 Task:  Click on Golf Select Pick Sheet First name David Last name Rodriguez and  Email softage.9@softage.net Group 1 Xander Schauffele Group 2 Cameron Young Bonus Golfer Xander Schauffele Group 3 Tom Kim Group 4 Sahith Theegala #1 Golfer For The Week Hideki Matsuyama Tie-Breaker Score 0 Submit pick sheet
Action: Mouse moved to (399, 192)
Screenshot: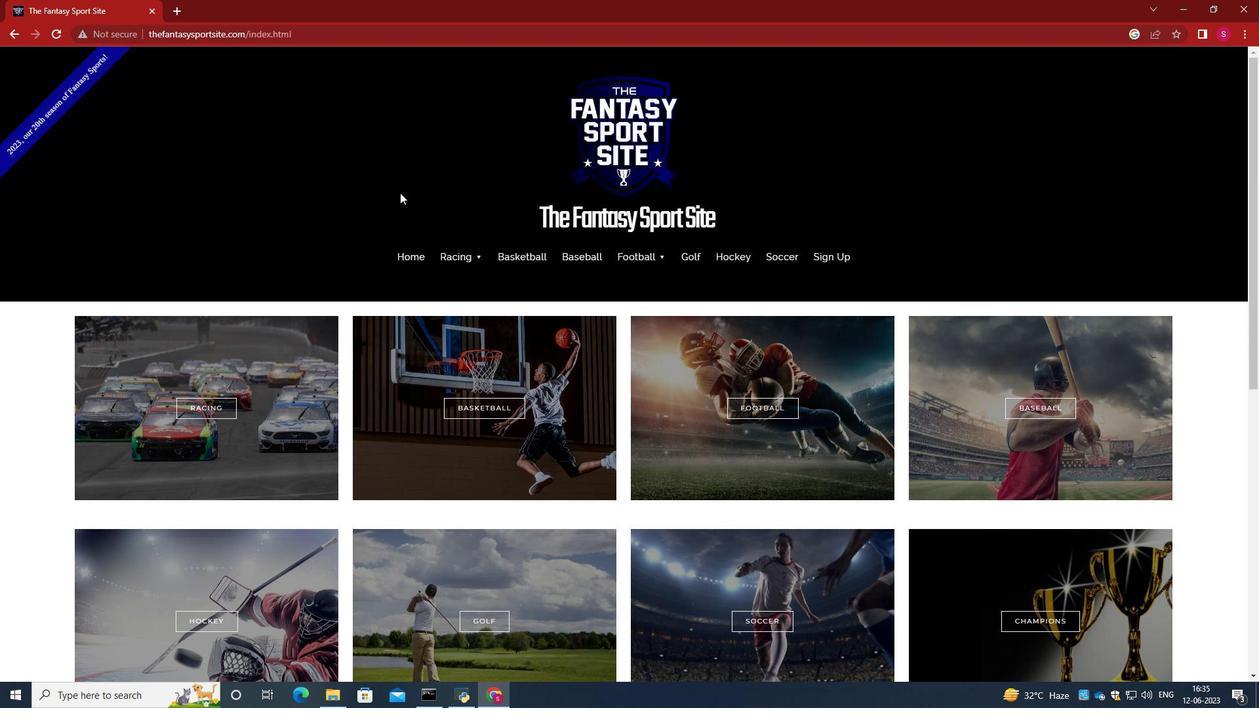 
Action: Mouse scrolled (399, 192) with delta (0, 0)
Screenshot: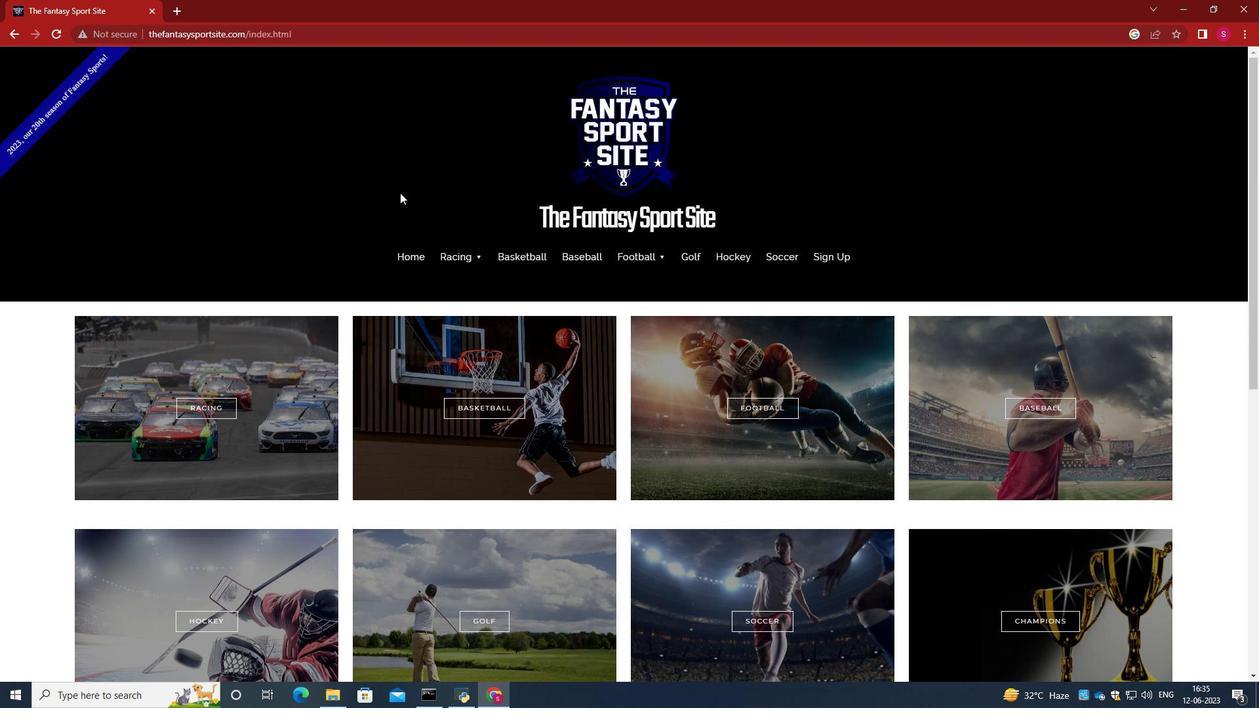 
Action: Mouse scrolled (399, 192) with delta (0, 0)
Screenshot: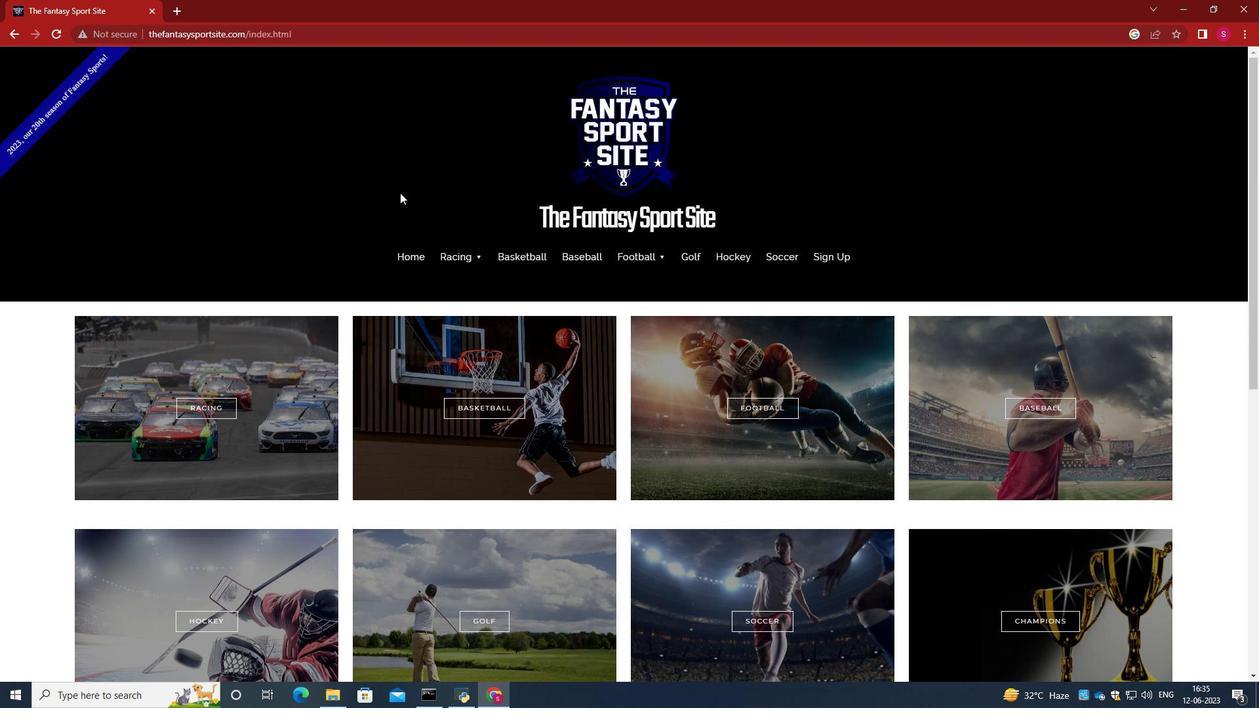 
Action: Mouse scrolled (399, 192) with delta (0, 0)
Screenshot: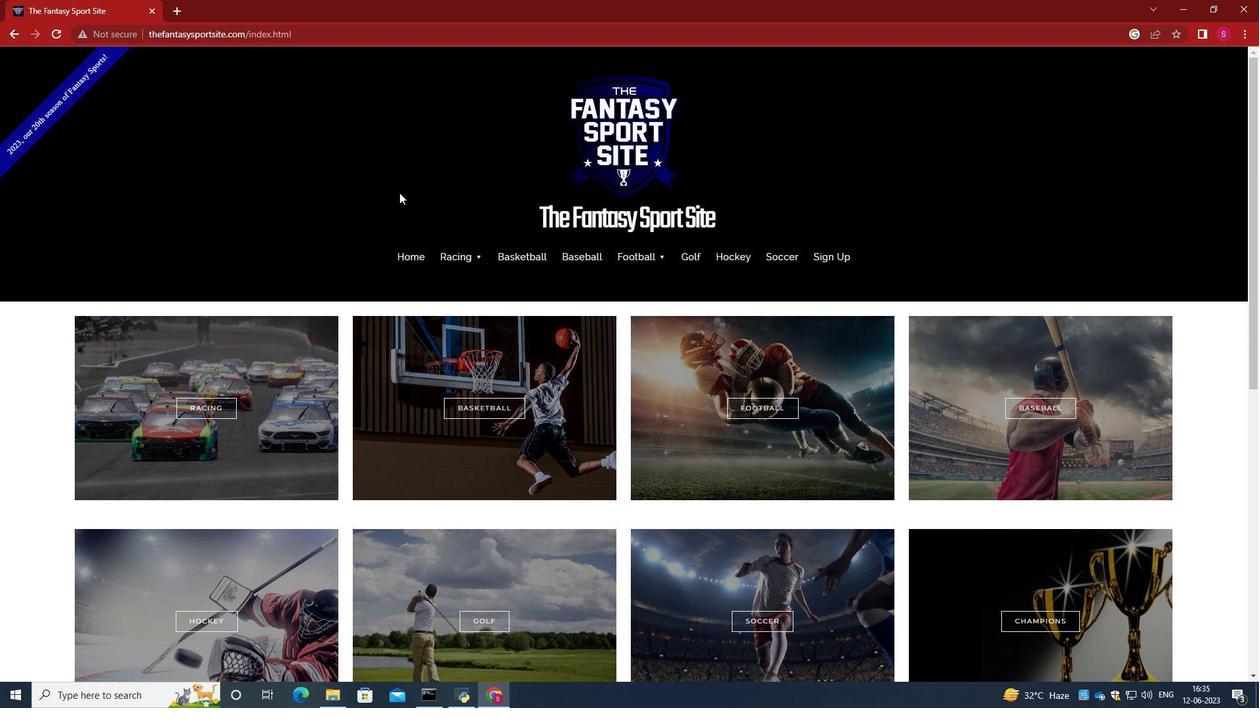 
Action: Mouse scrolled (399, 192) with delta (0, 0)
Screenshot: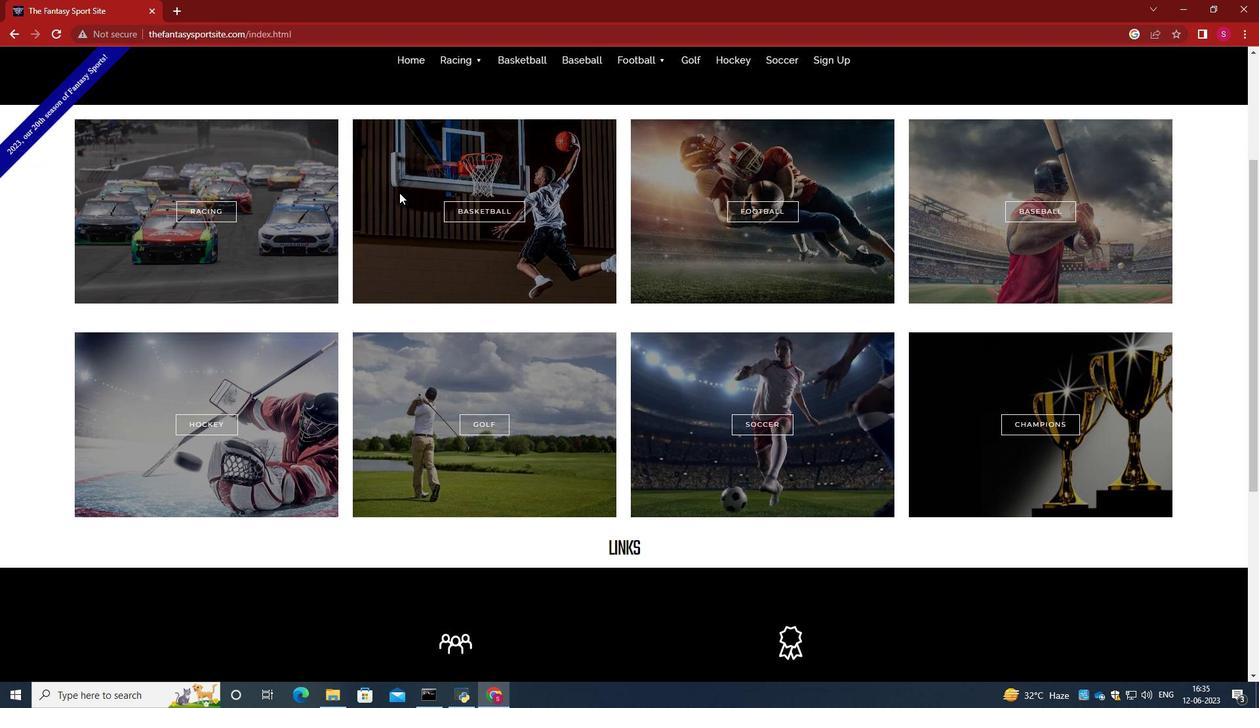
Action: Mouse scrolled (399, 192) with delta (0, 0)
Screenshot: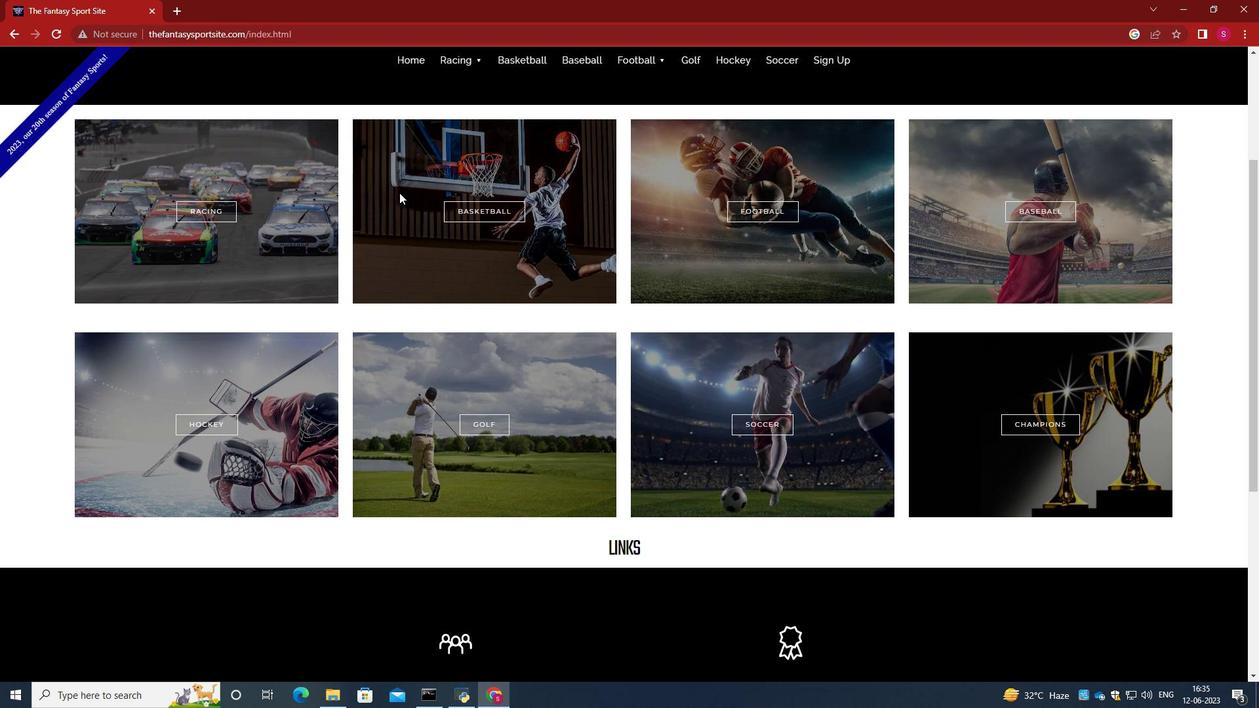 
Action: Mouse scrolled (399, 192) with delta (0, 0)
Screenshot: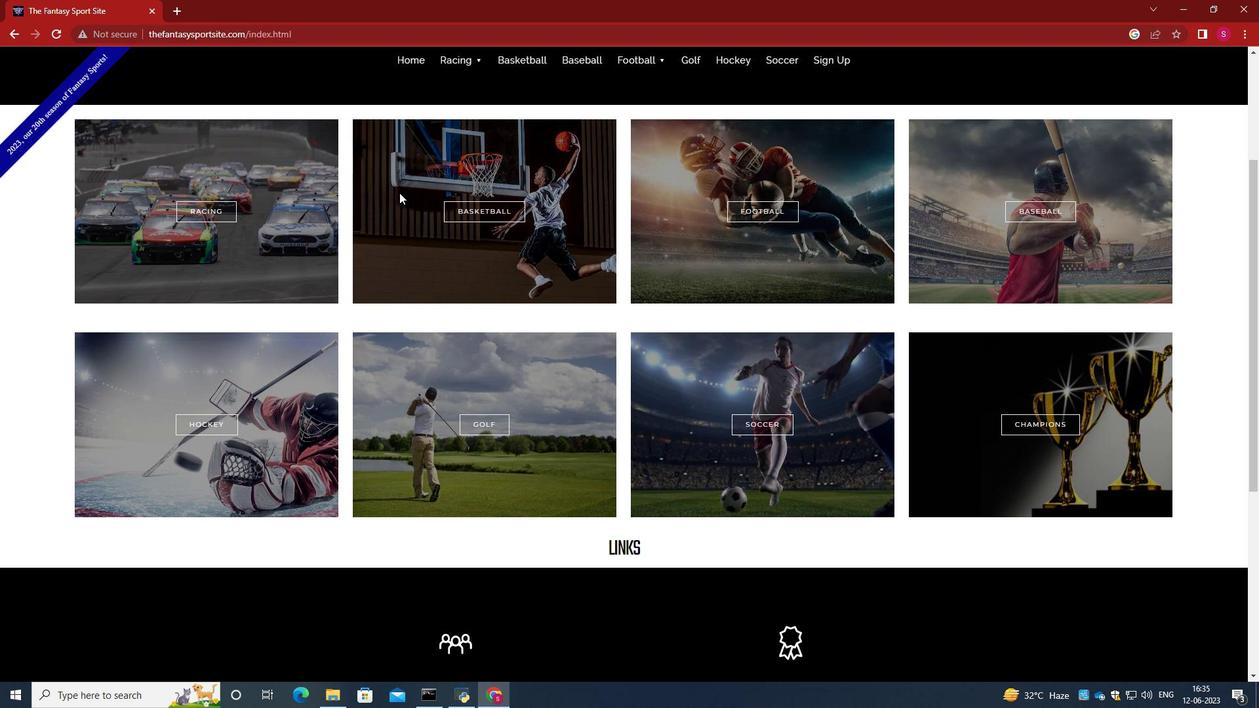 
Action: Mouse moved to (470, 211)
Screenshot: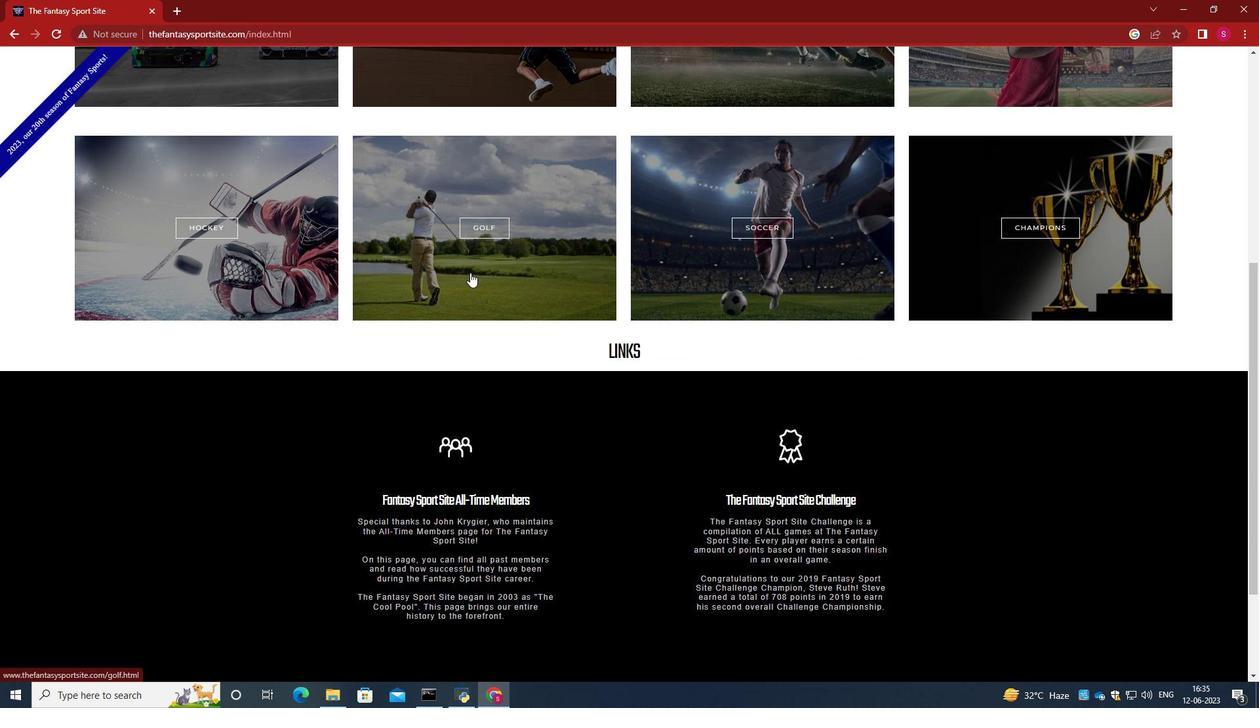 
Action: Mouse pressed left at (470, 211)
Screenshot: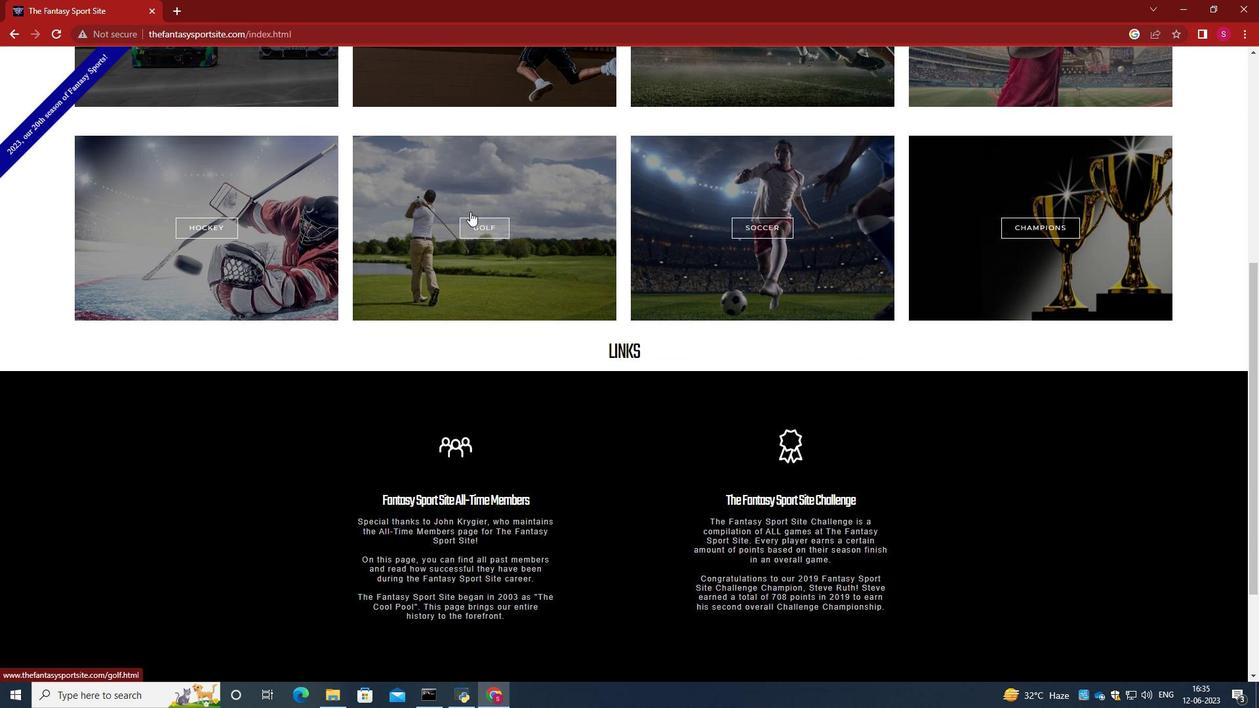 
Action: Mouse moved to (475, 225)
Screenshot: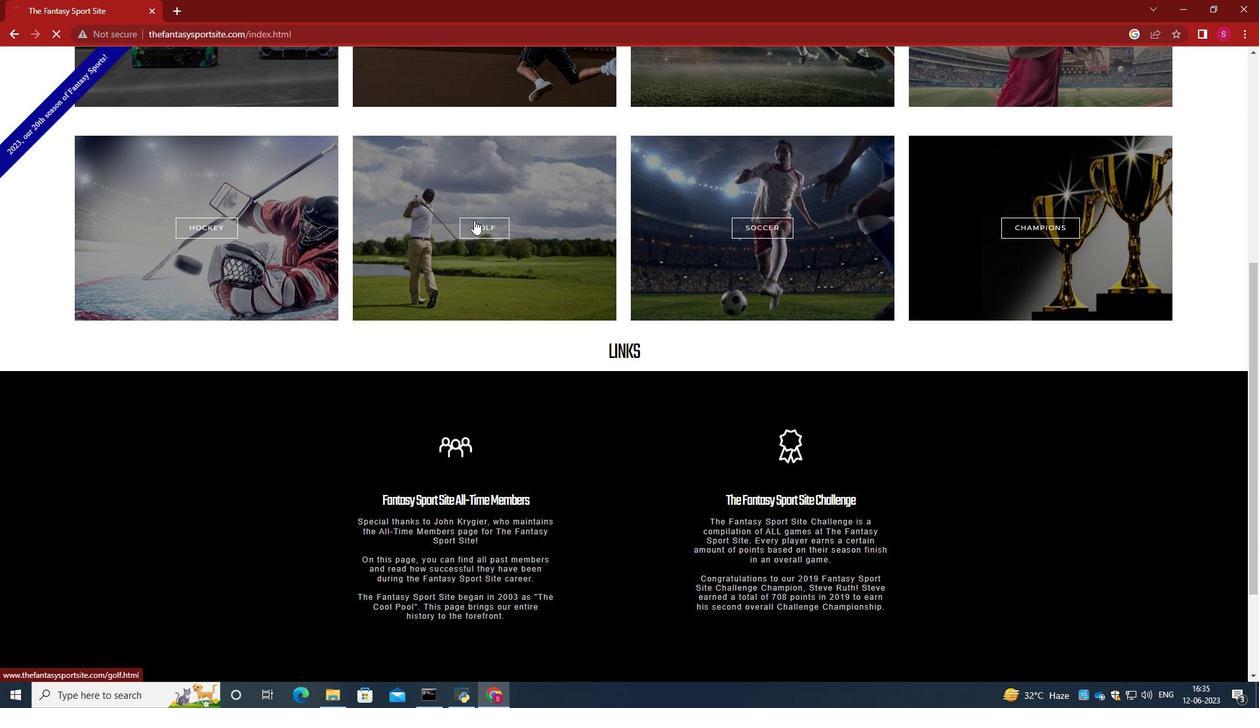 
Action: Mouse pressed left at (475, 225)
Screenshot: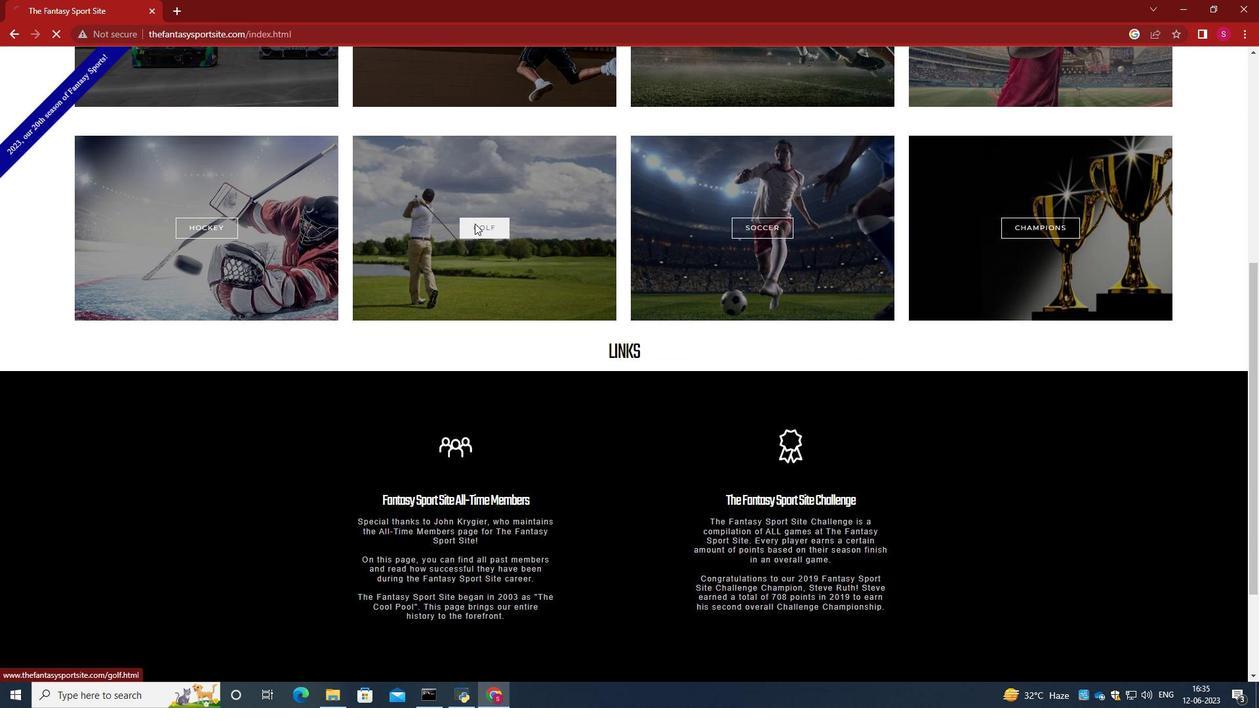 
Action: Mouse moved to (539, 215)
Screenshot: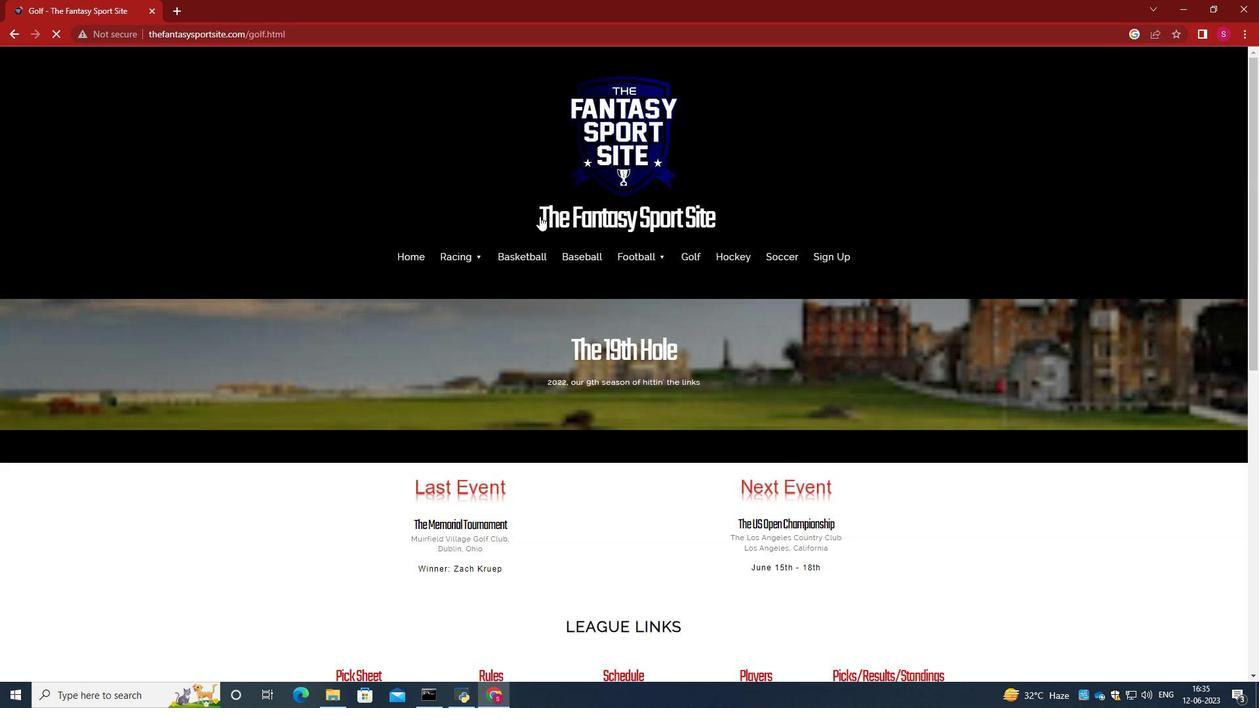 
Action: Mouse scrolled (539, 215) with delta (0, 0)
Screenshot: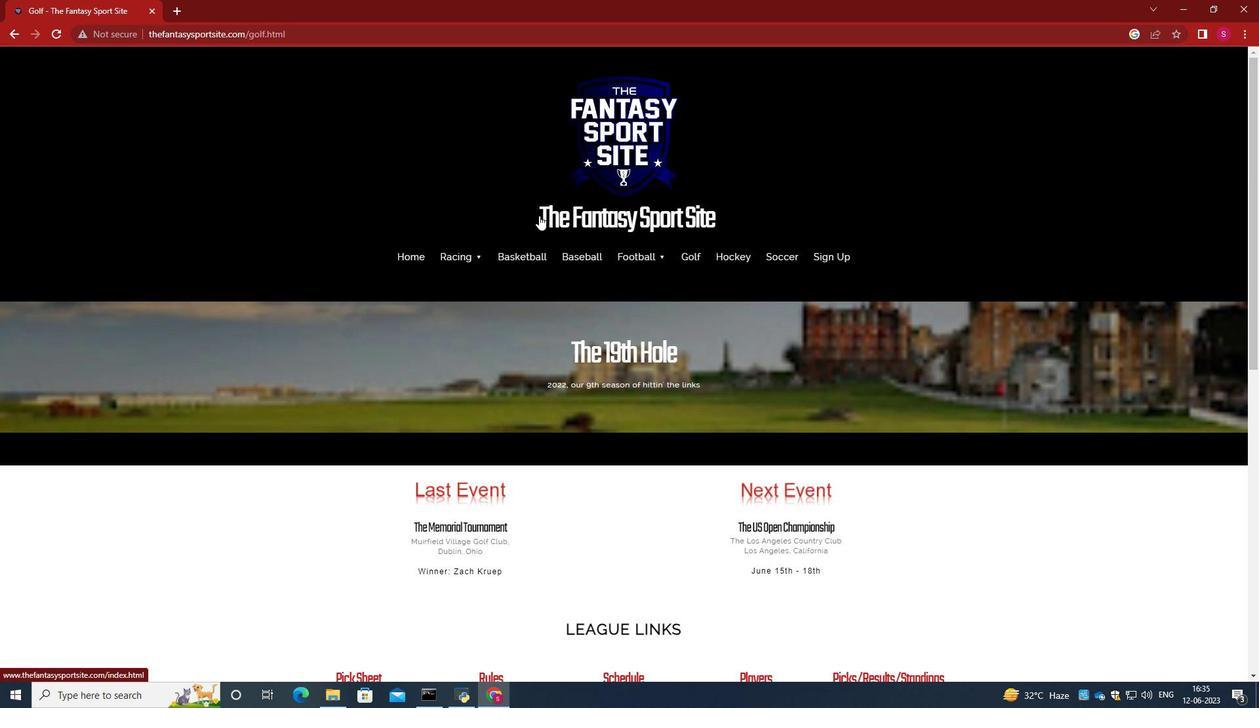 
Action: Mouse scrolled (539, 215) with delta (0, 0)
Screenshot: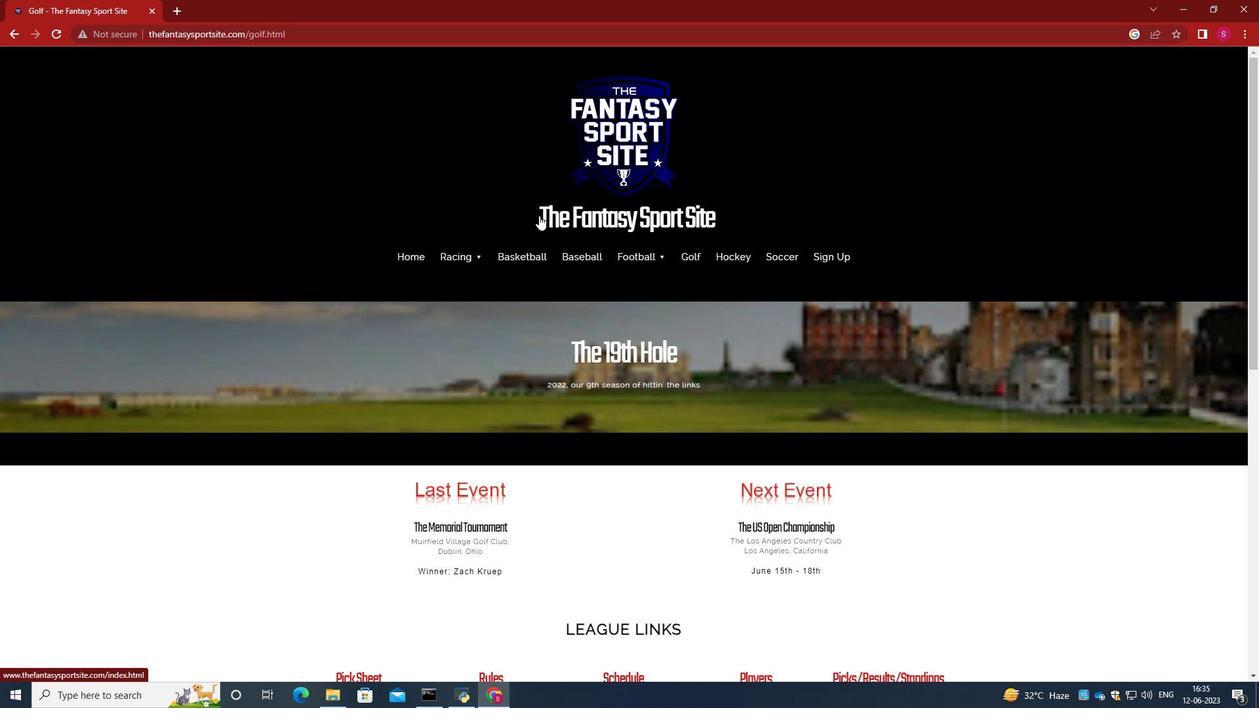 
Action: Mouse scrolled (539, 215) with delta (0, 0)
Screenshot: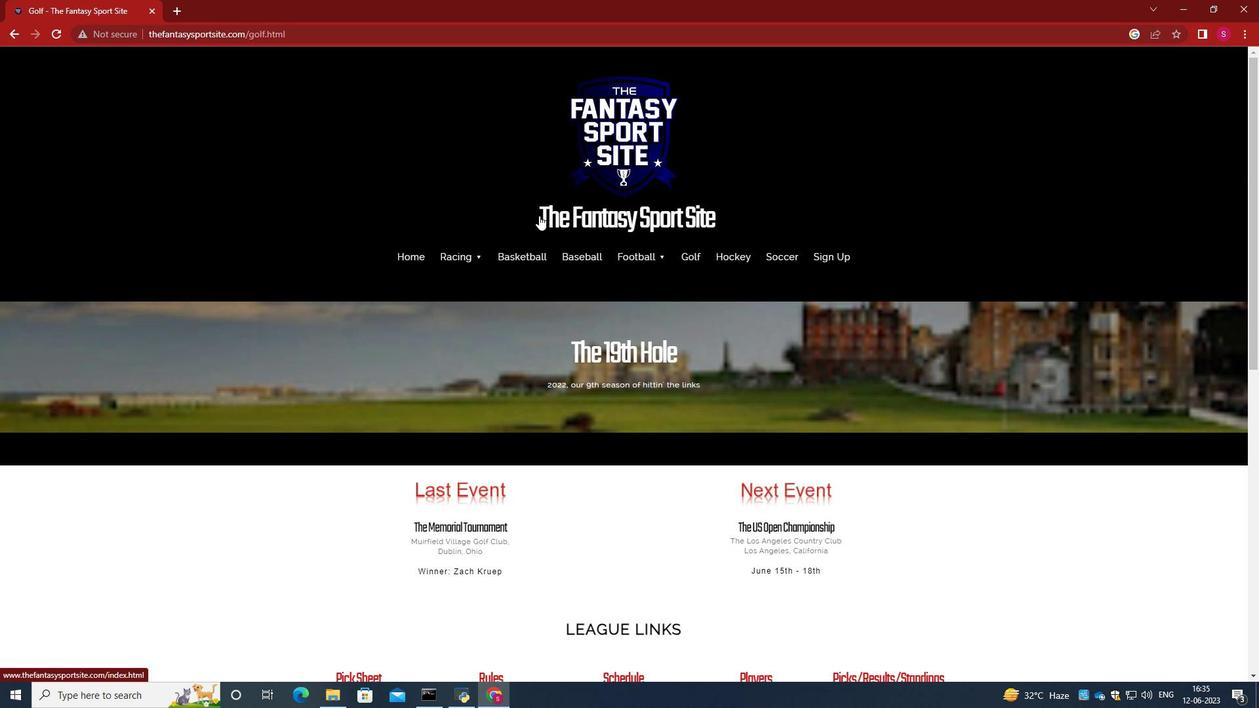 
Action: Mouse scrolled (539, 215) with delta (0, 0)
Screenshot: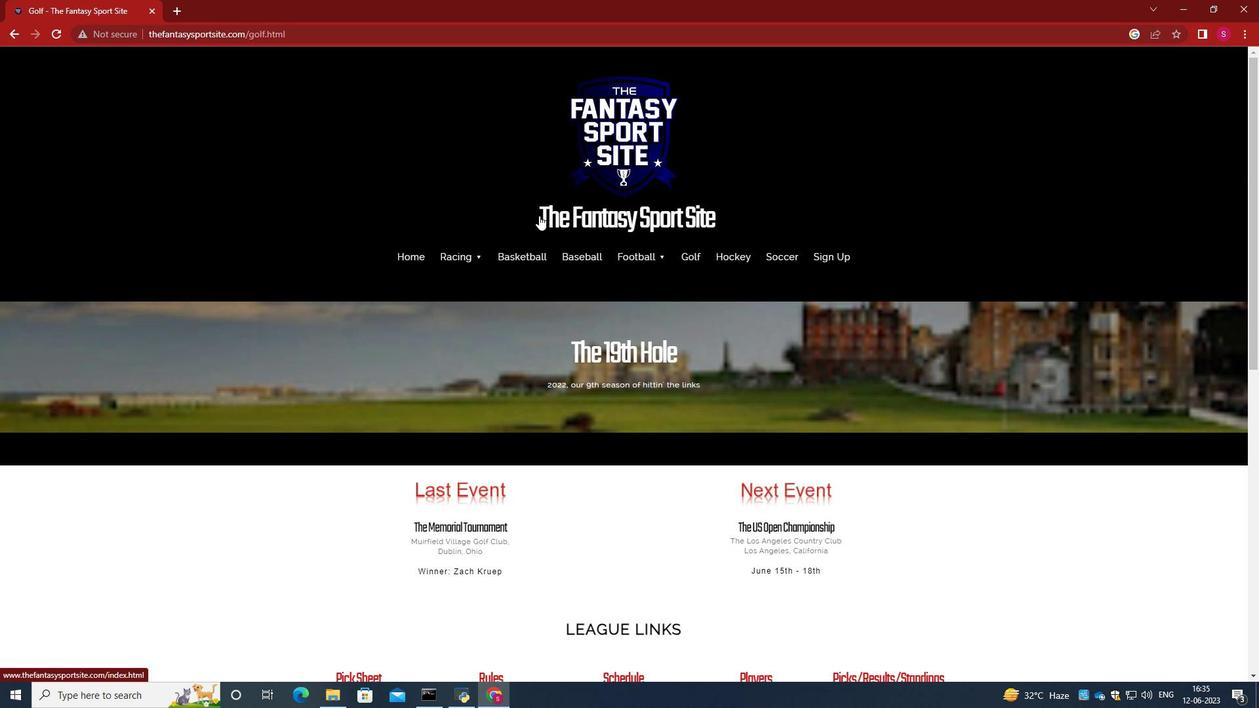 
Action: Mouse scrolled (539, 215) with delta (0, 0)
Screenshot: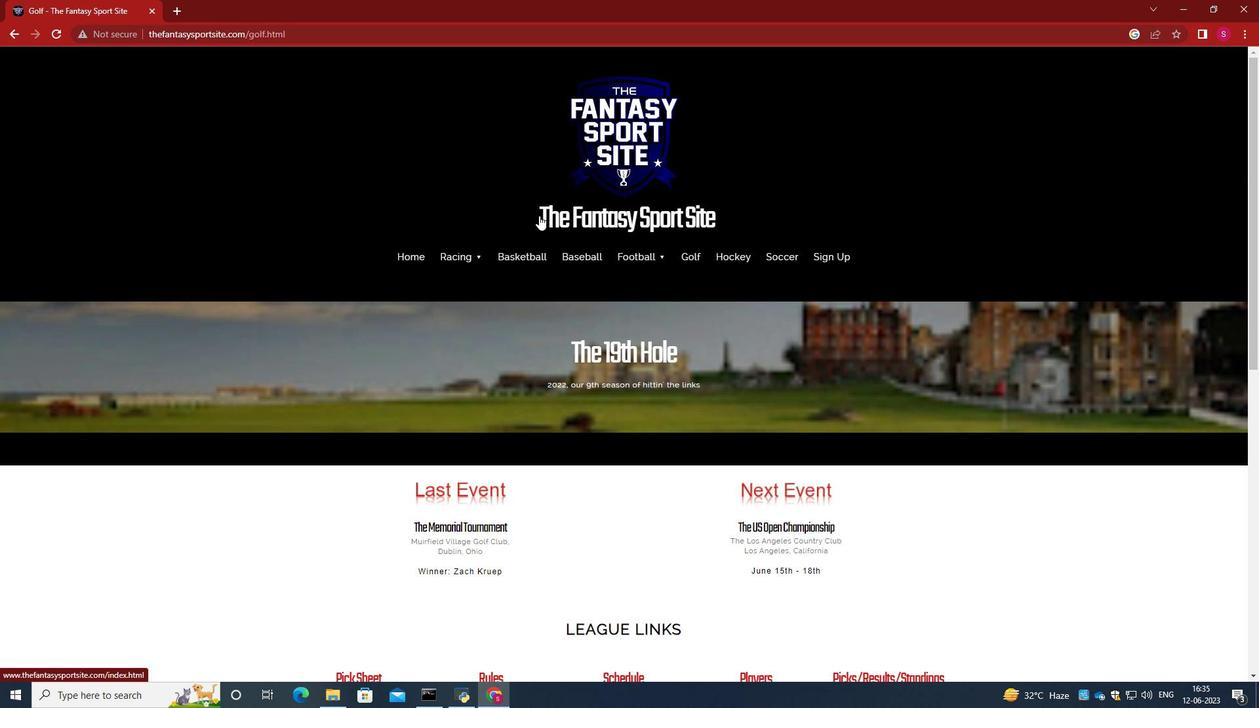 
Action: Mouse moved to (538, 215)
Screenshot: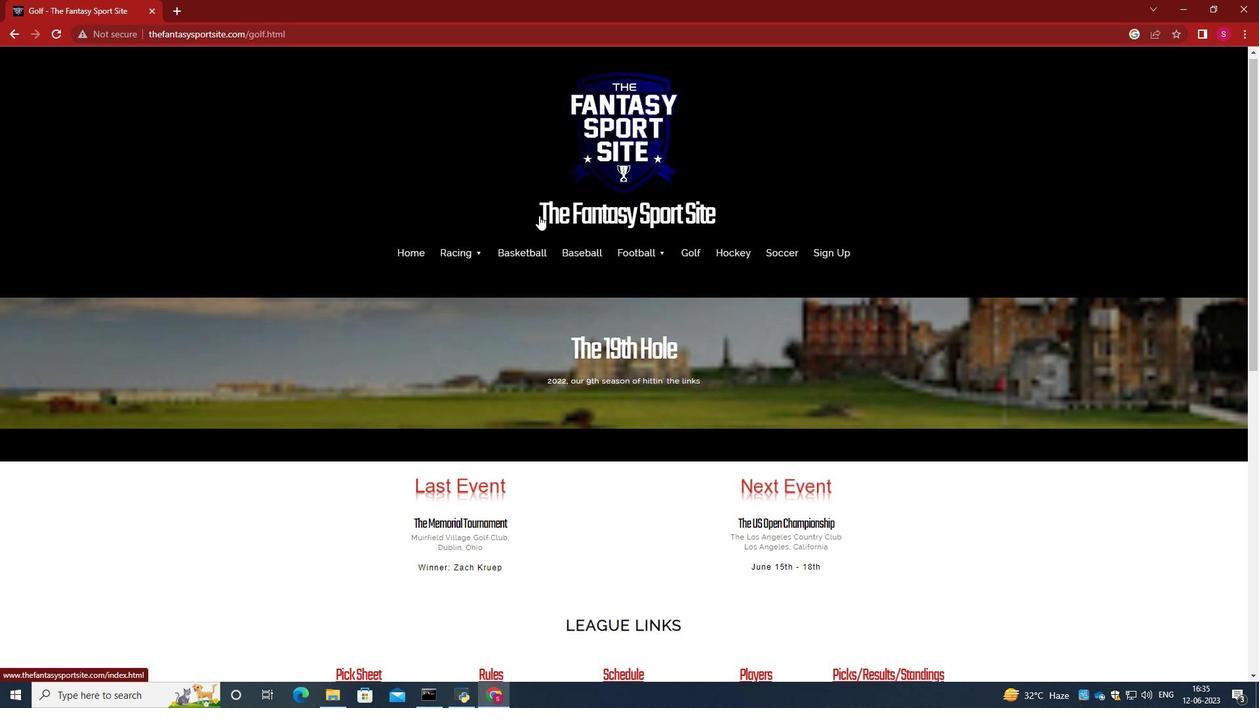 
Action: Mouse scrolled (538, 215) with delta (0, 0)
Screenshot: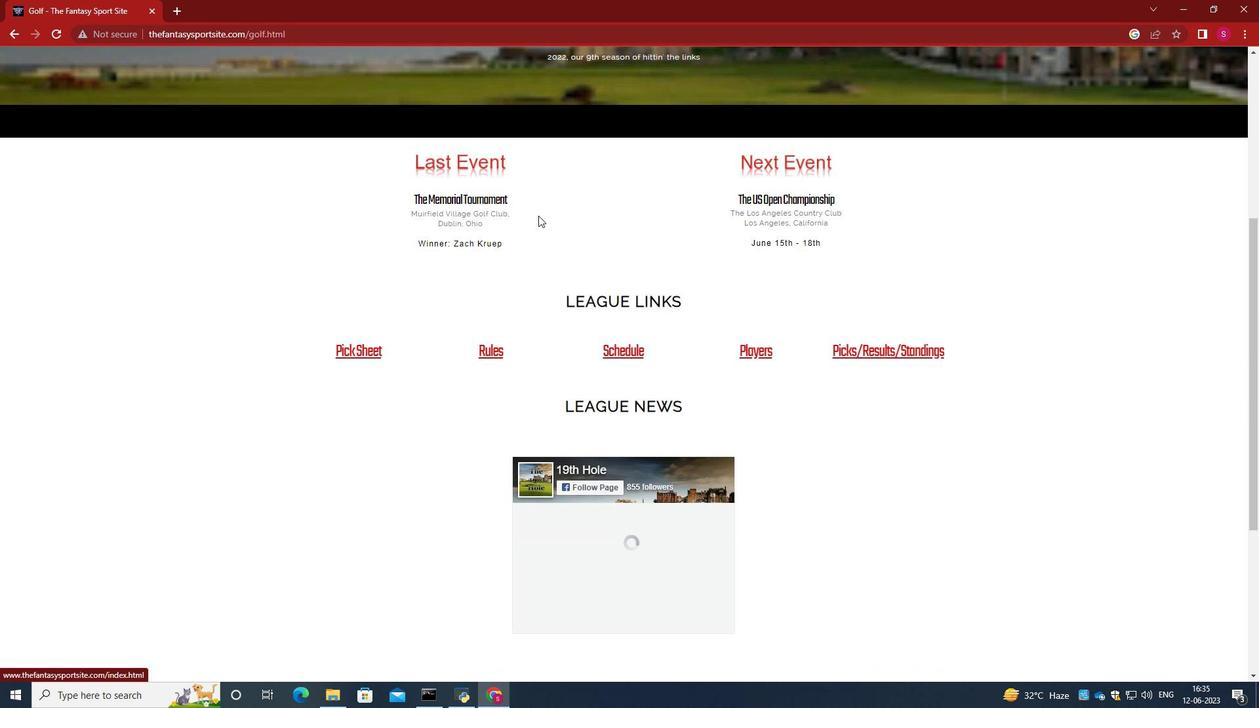 
Action: Mouse scrolled (538, 215) with delta (0, 0)
Screenshot: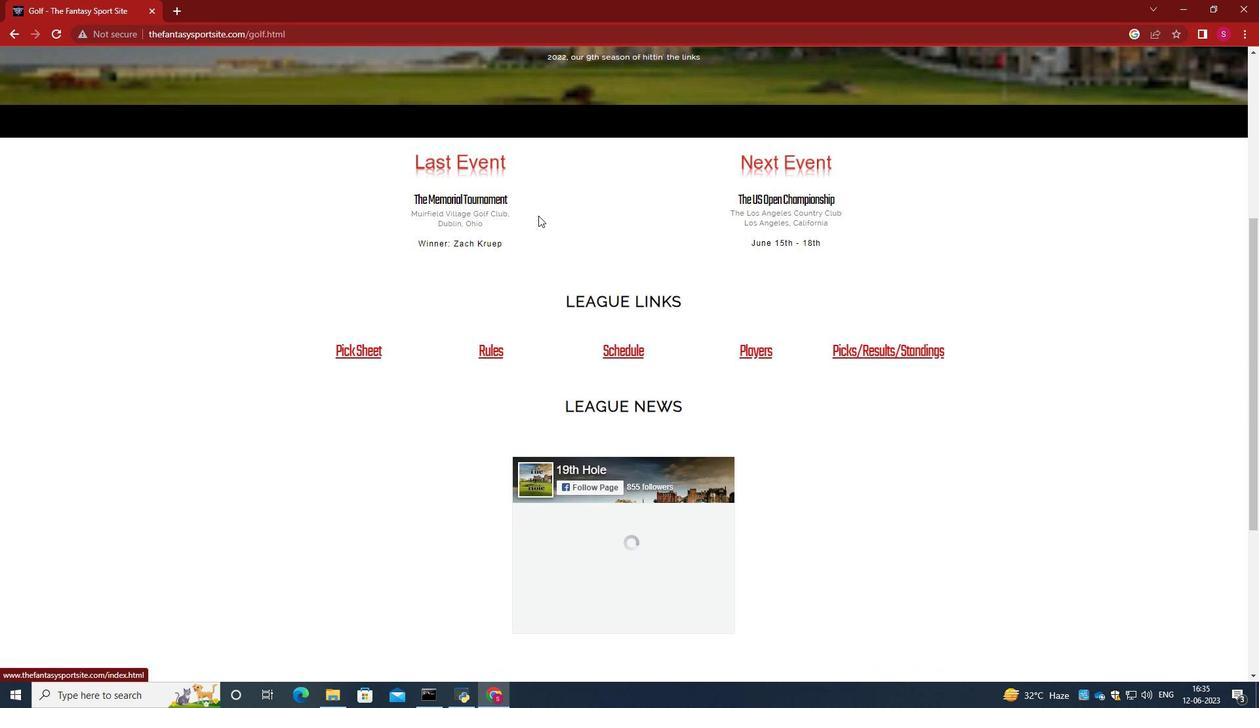 
Action: Mouse moved to (379, 221)
Screenshot: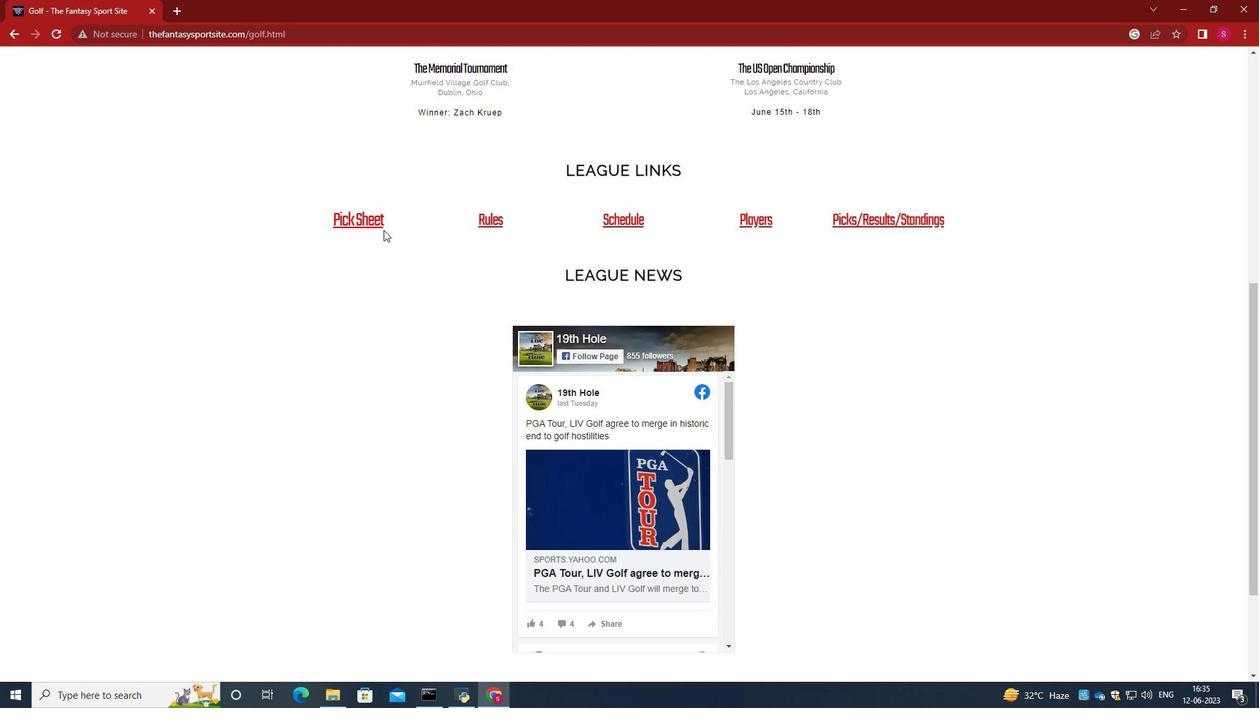 
Action: Mouse pressed left at (379, 221)
Screenshot: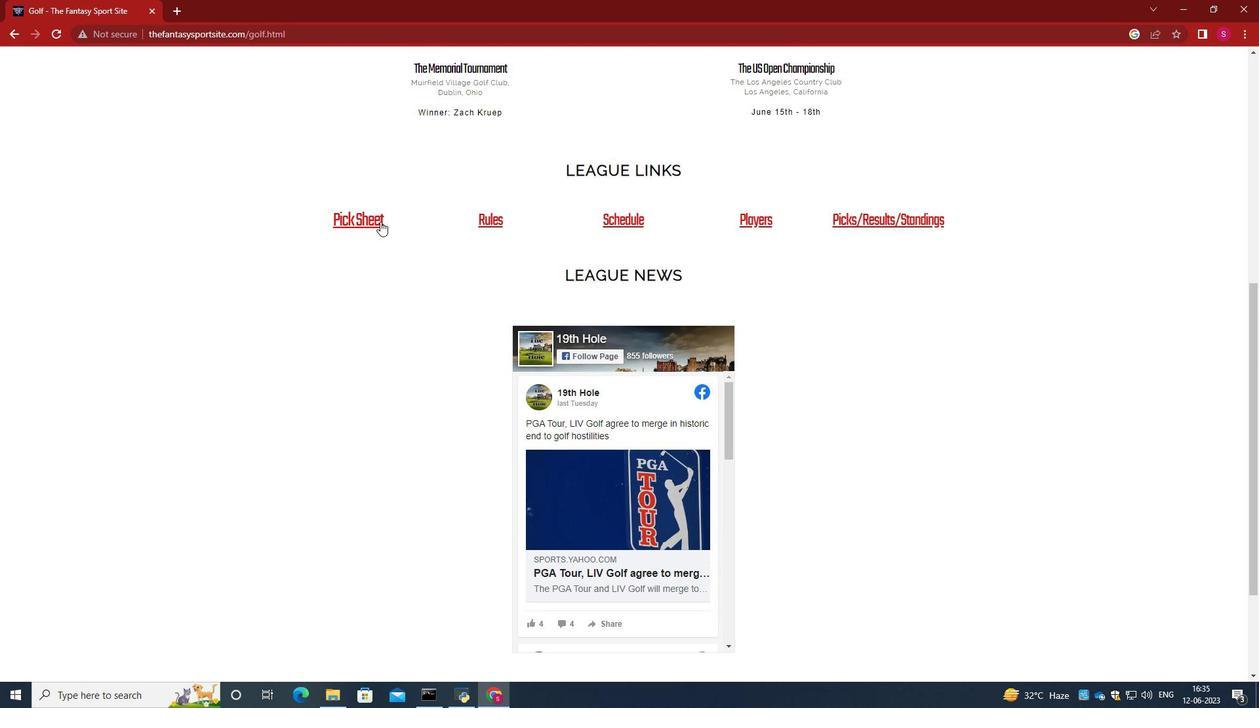
Action: Mouse moved to (615, 177)
Screenshot: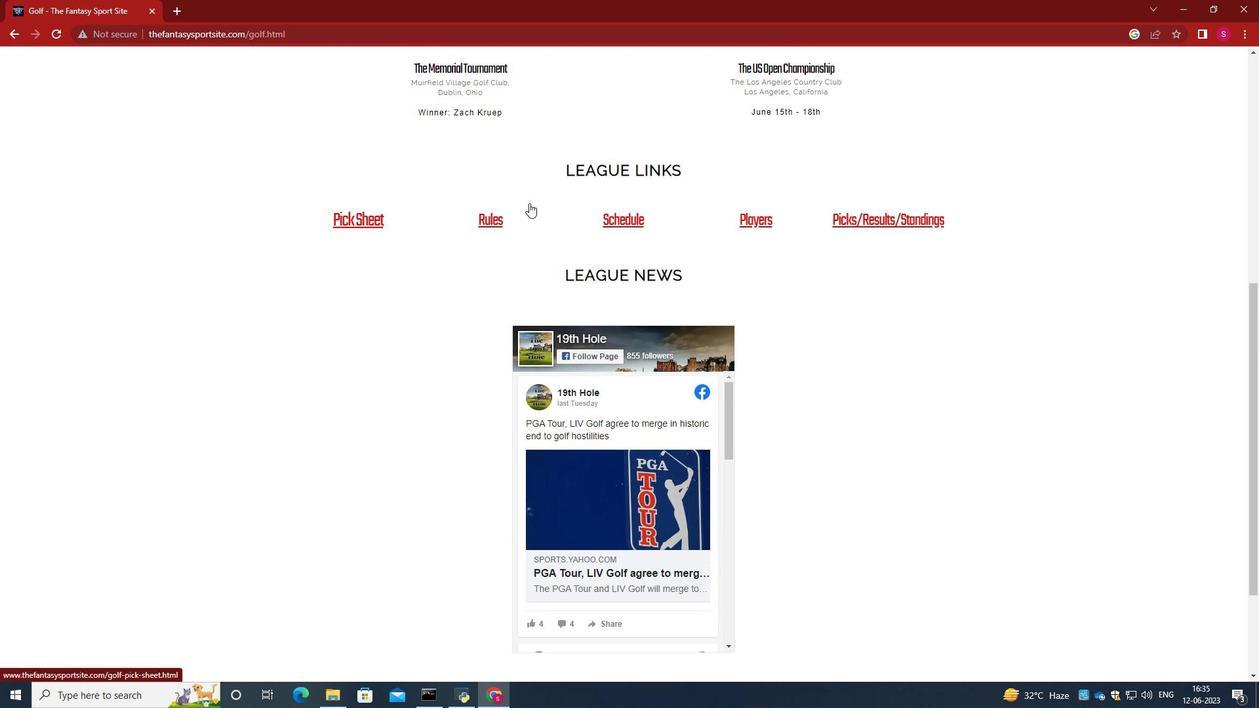 
Action: Mouse scrolled (615, 176) with delta (0, 0)
Screenshot: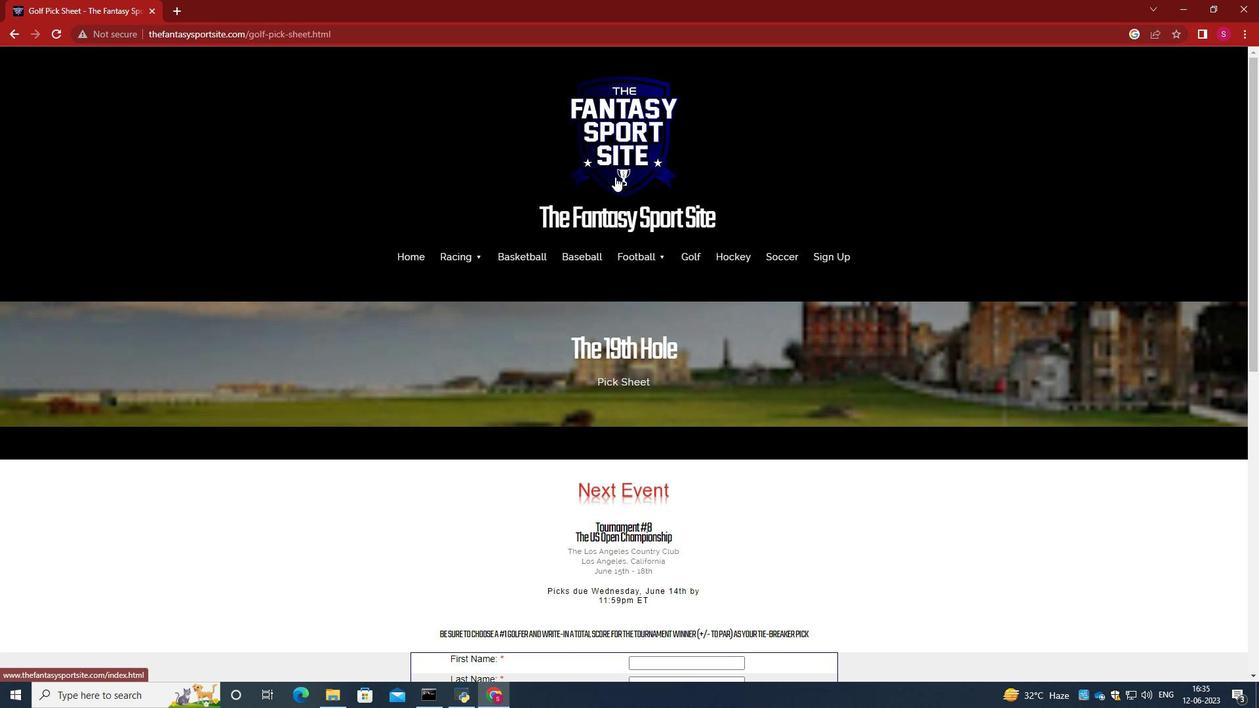 
Action: Mouse moved to (616, 177)
Screenshot: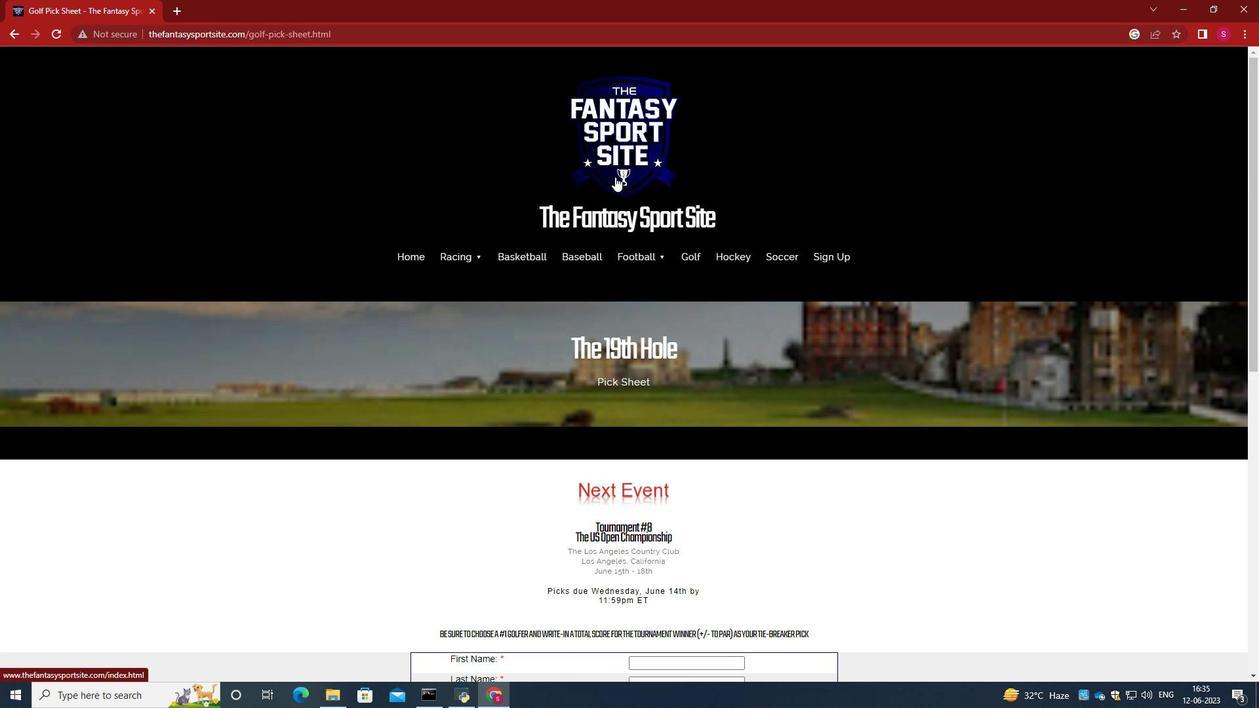 
Action: Mouse scrolled (616, 176) with delta (0, 0)
Screenshot: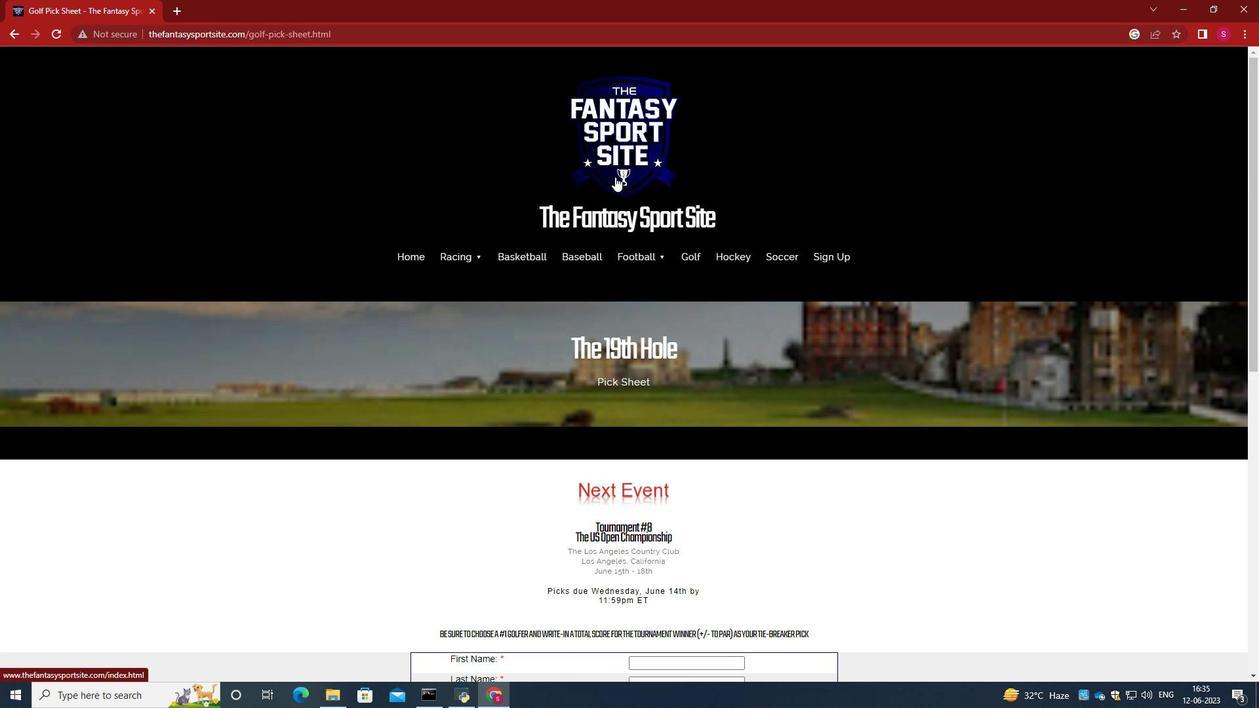 
Action: Mouse scrolled (616, 176) with delta (0, 0)
Screenshot: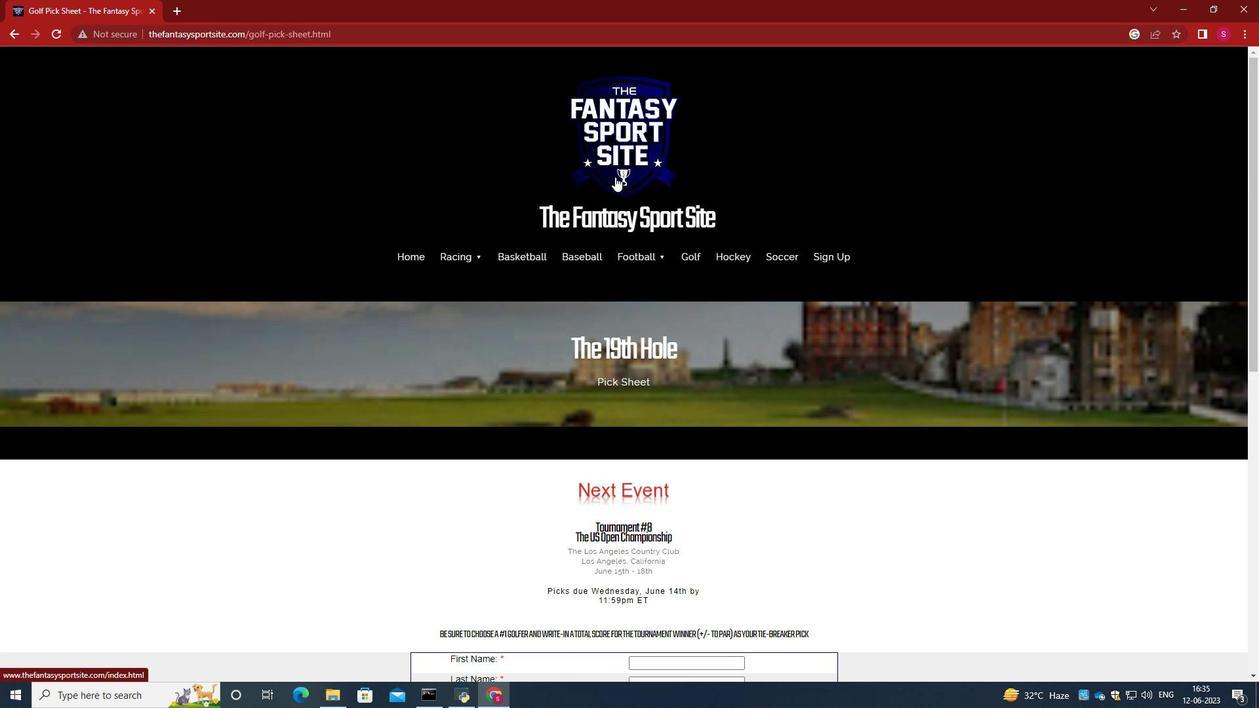
Action: Mouse scrolled (616, 176) with delta (0, 0)
Screenshot: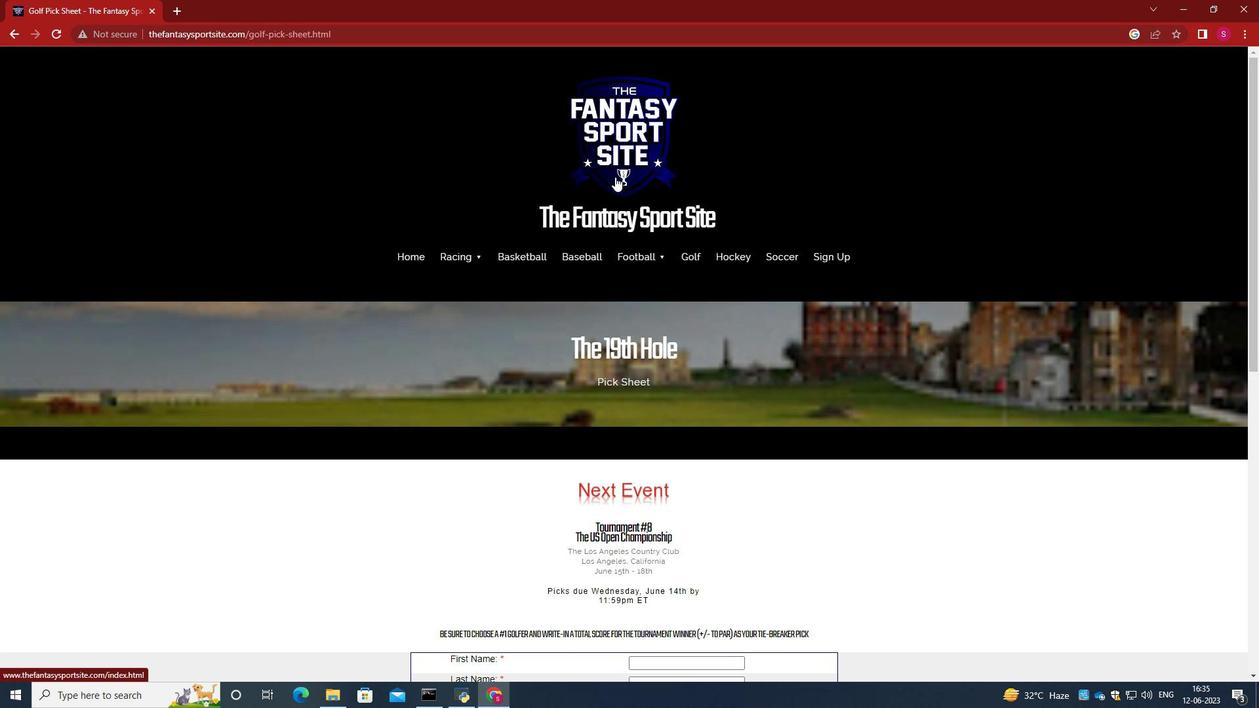 
Action: Mouse scrolled (616, 176) with delta (0, 0)
Screenshot: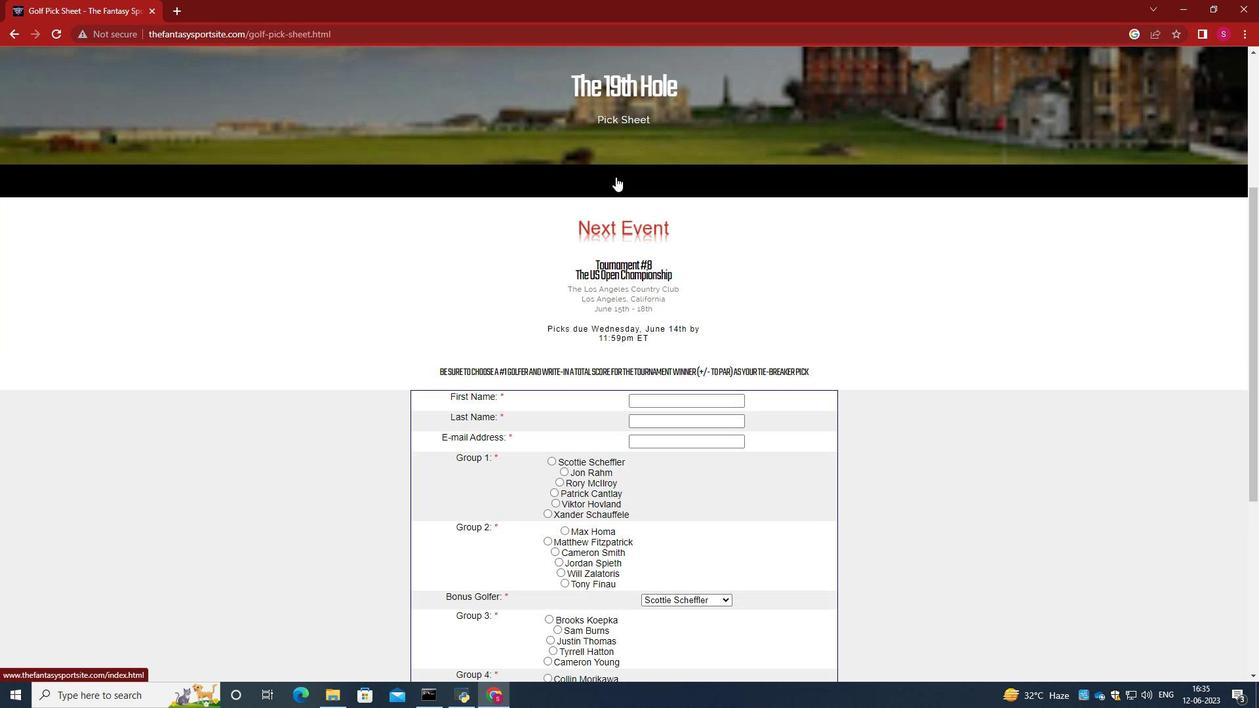 
Action: Mouse scrolled (616, 176) with delta (0, 0)
Screenshot: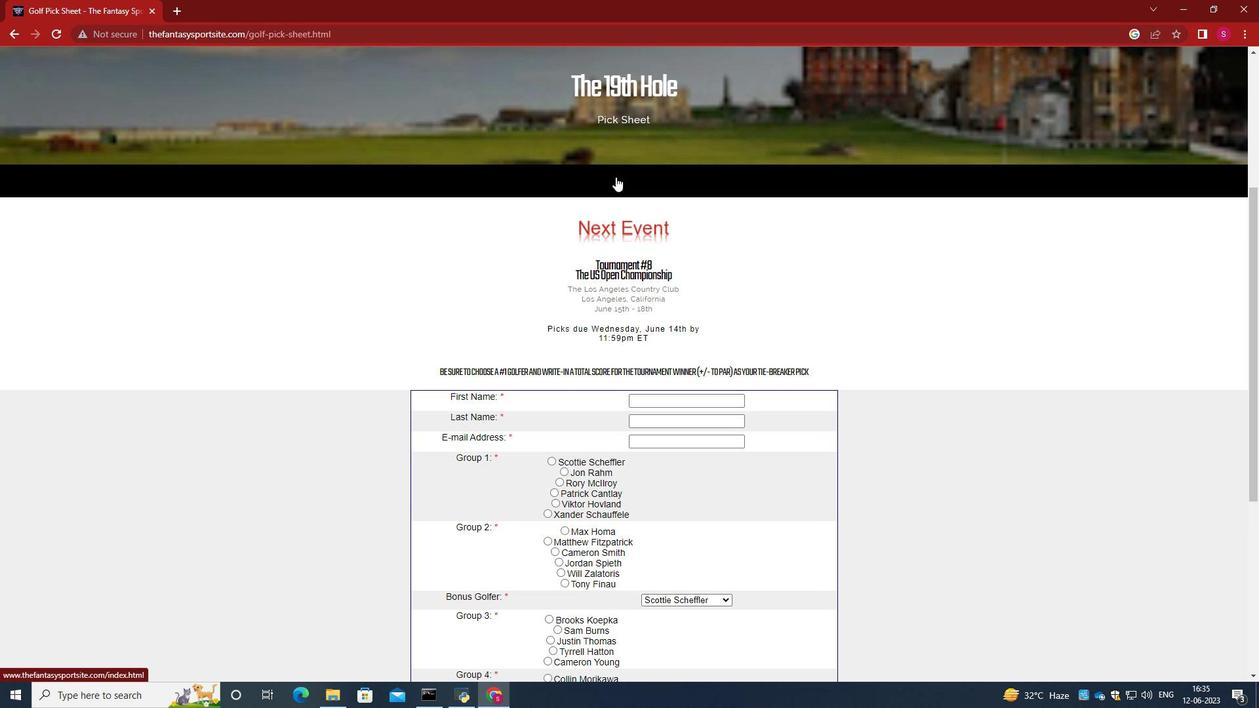 
Action: Mouse scrolled (616, 176) with delta (0, 0)
Screenshot: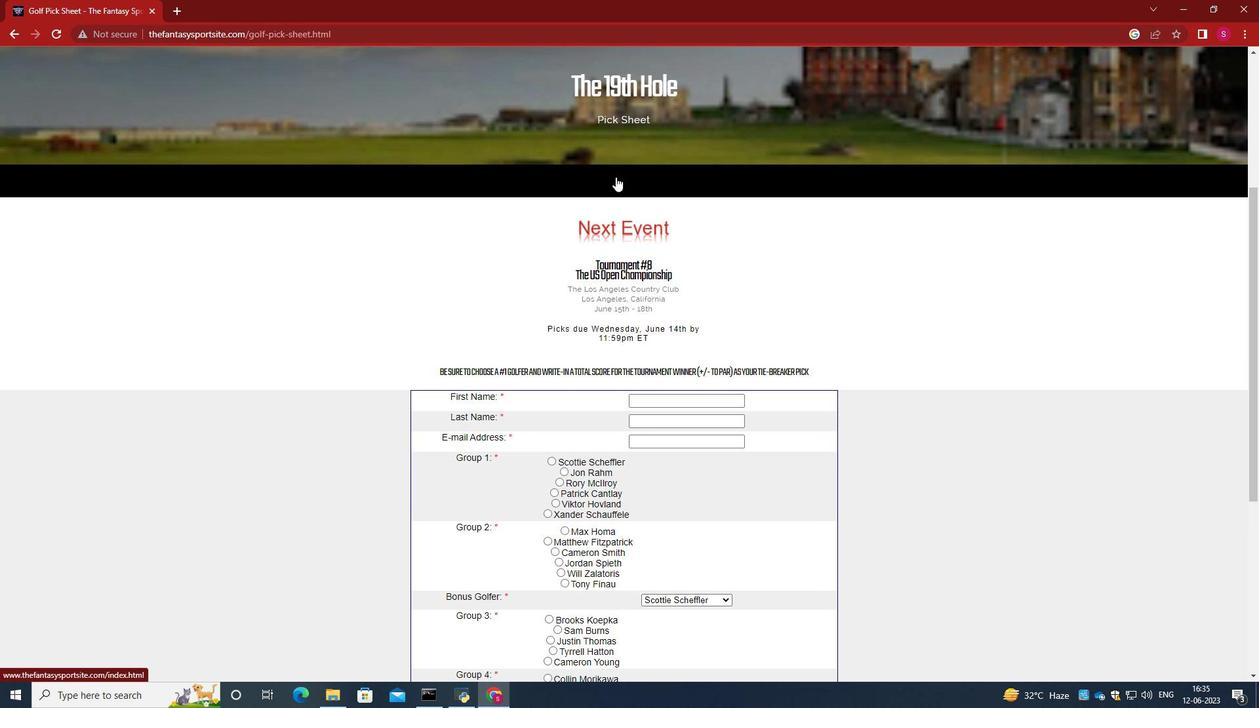 
Action: Mouse moved to (664, 207)
Screenshot: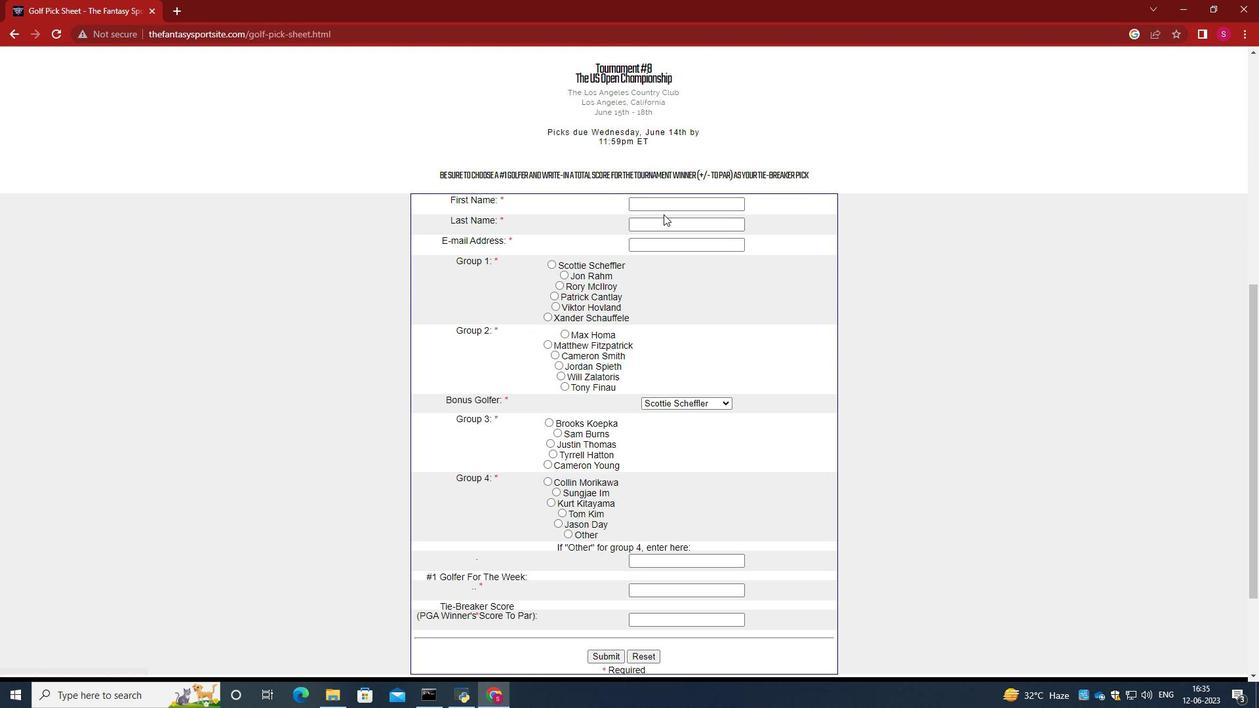 
Action: Mouse pressed left at (664, 207)
Screenshot: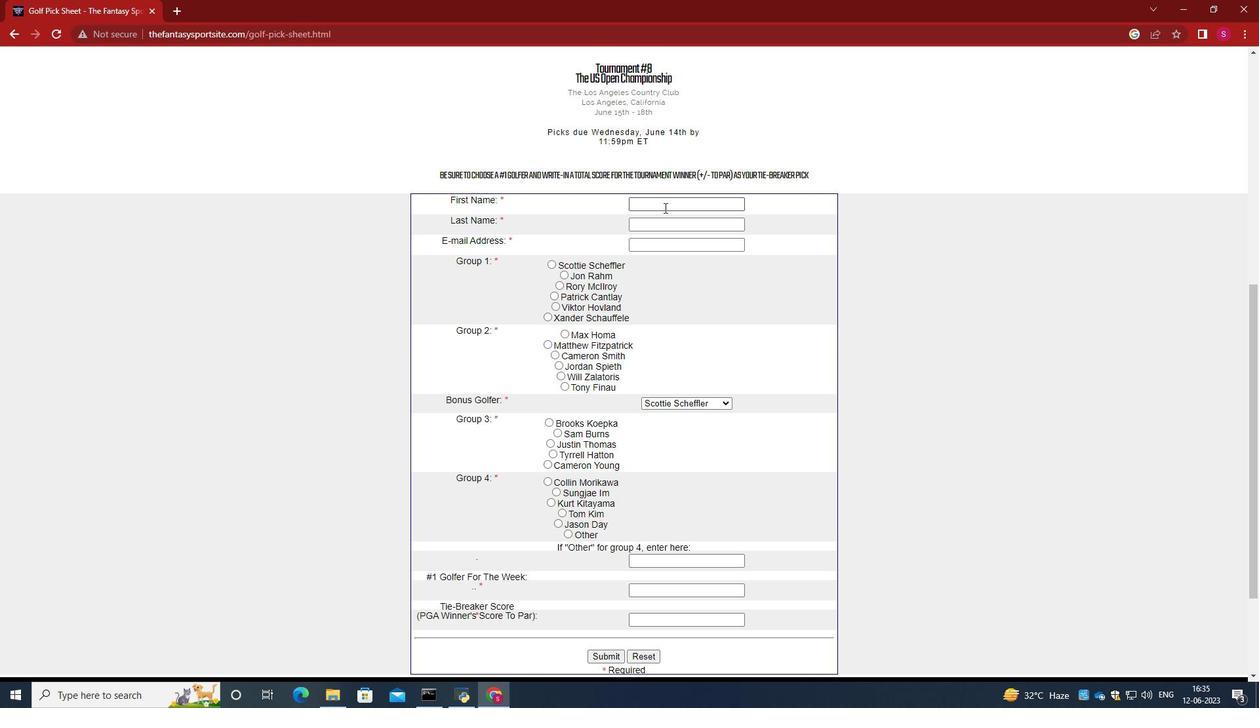 
Action: Mouse moved to (661, 203)
Screenshot: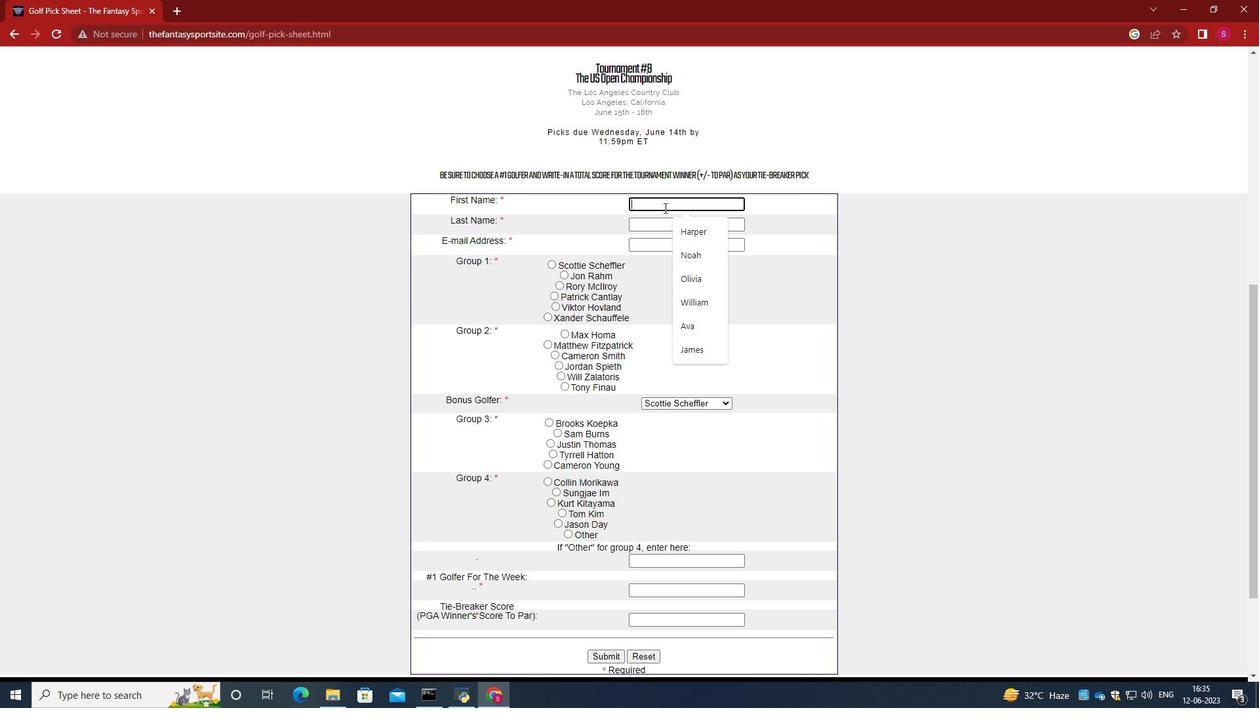 
Action: Key pressed <Key.caps_lock>D<Key.caps_lock>avid<Key.tab><Key.caps_lock>R<Key.caps_lock>od
Screenshot: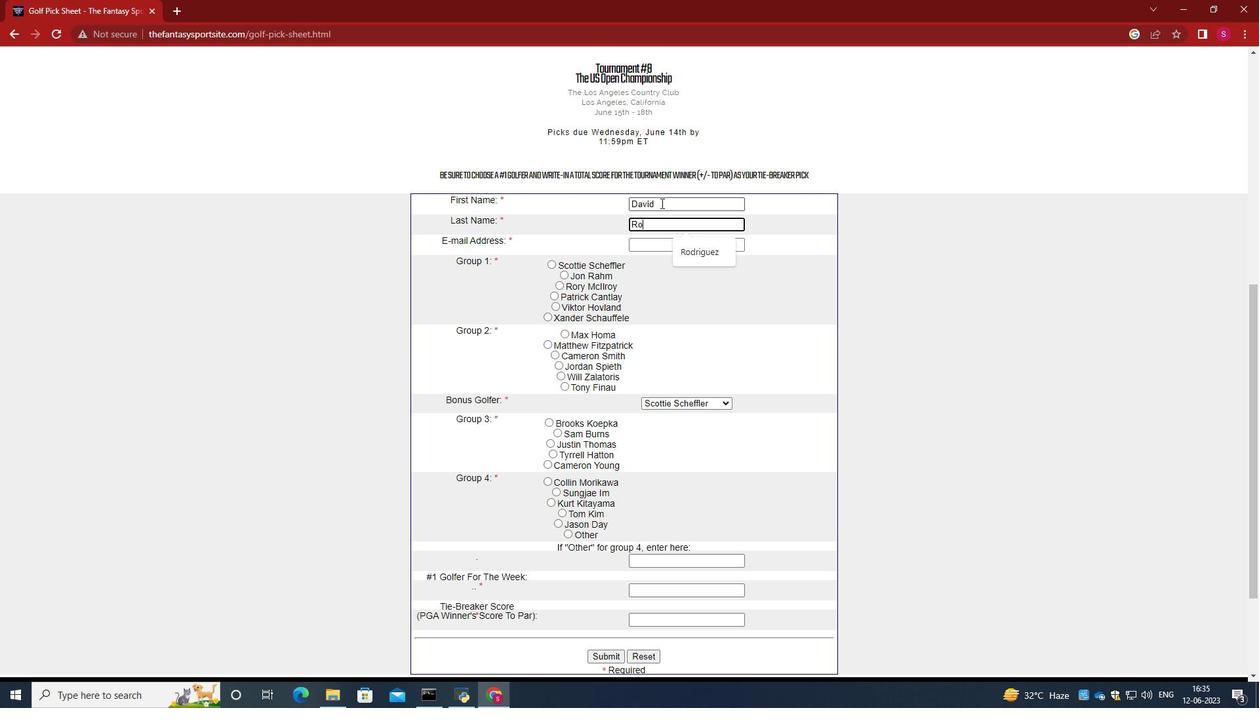 
Action: Mouse moved to (660, 203)
Screenshot: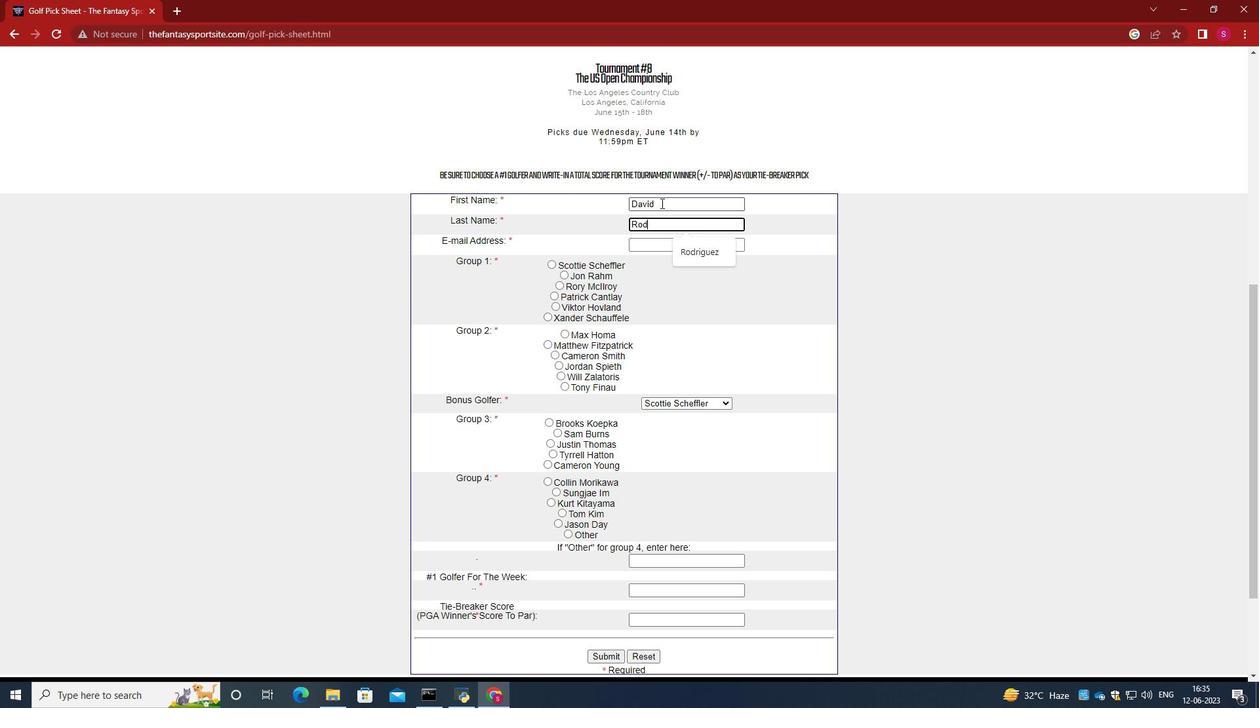 
Action: Key pressed riguez<Key.tab><Key.caps_lock>S<Key.caps_lock><Key.backspace>softage.9<Key.shift>@softage.m<Key.backspace>net
Screenshot: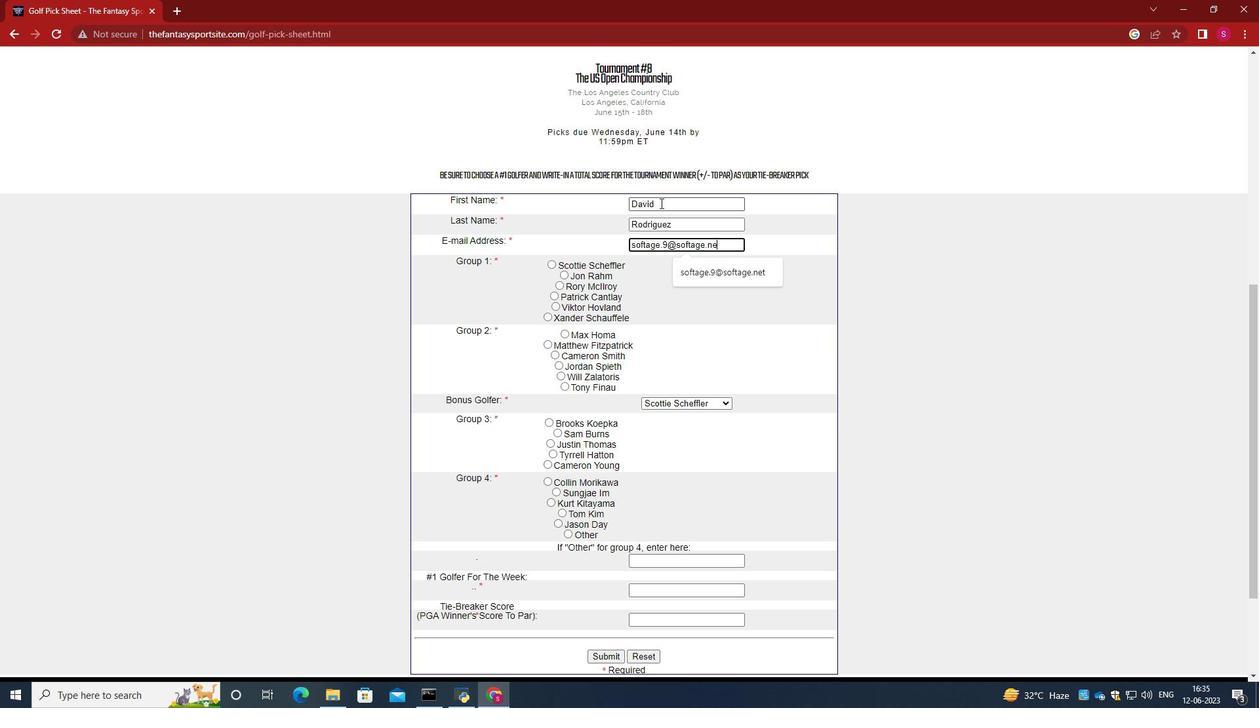 
Action: Mouse moved to (654, 267)
Screenshot: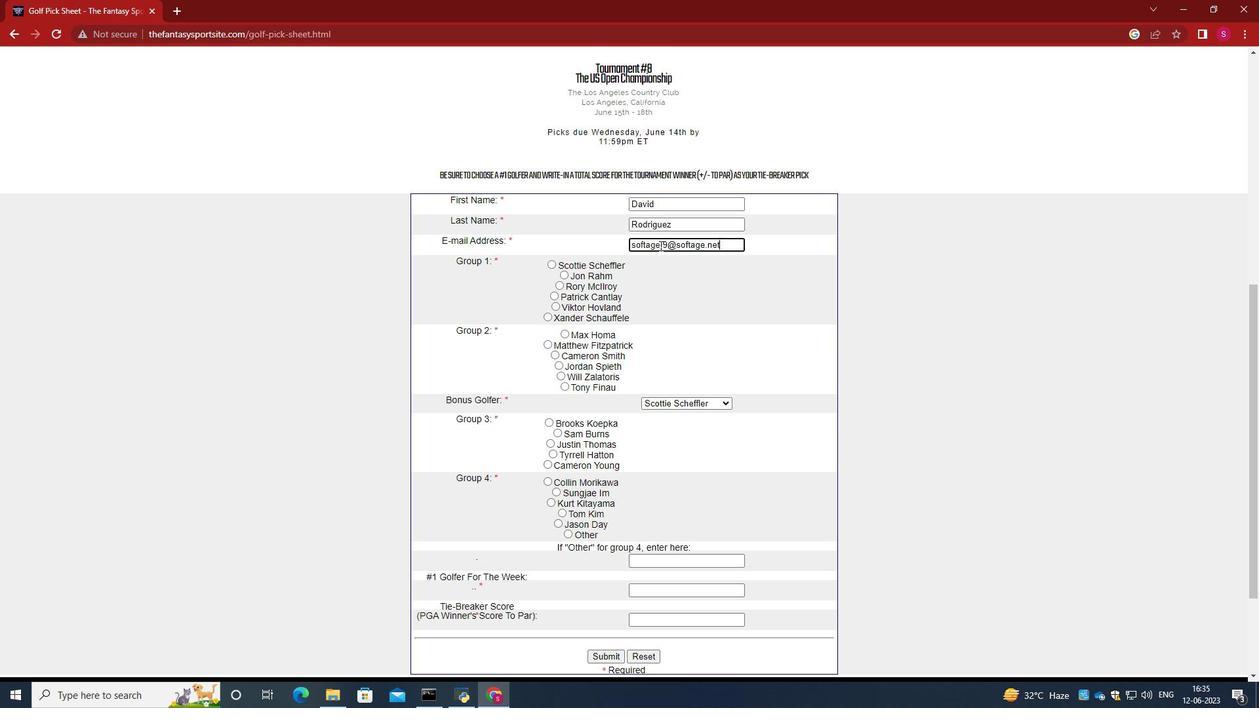 
Action: Mouse scrolled (654, 267) with delta (0, 0)
Screenshot: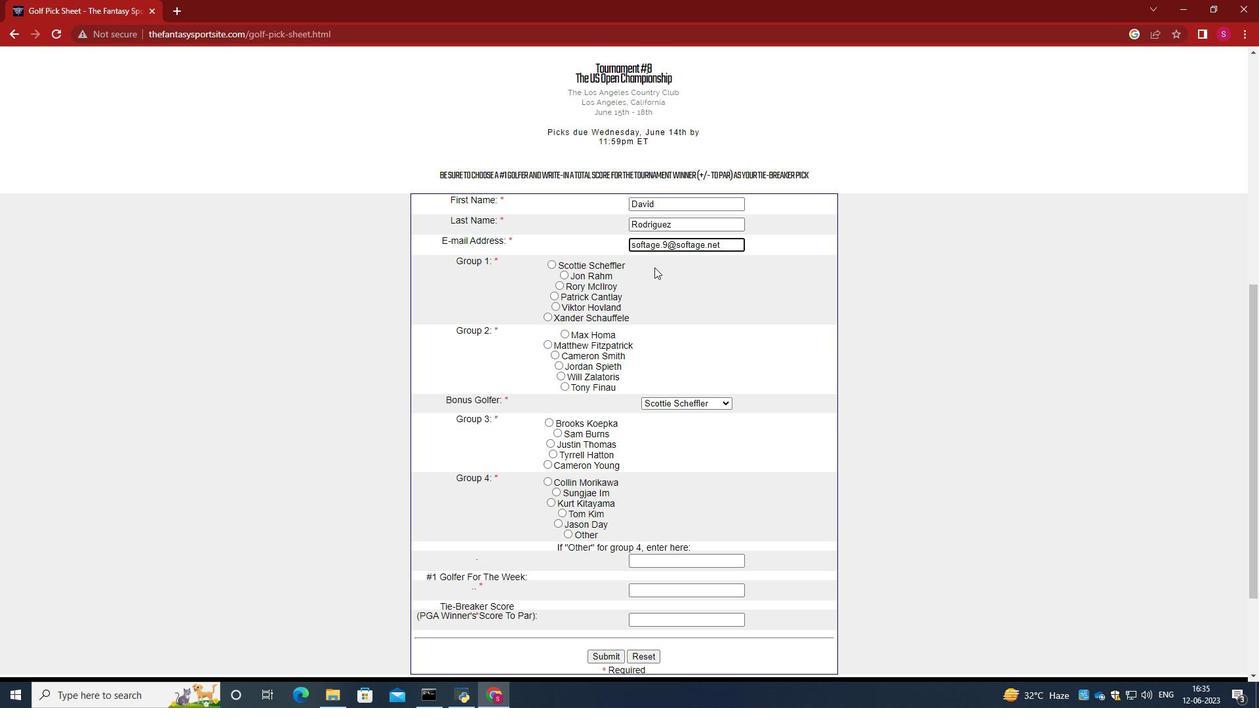 
Action: Mouse moved to (551, 253)
Screenshot: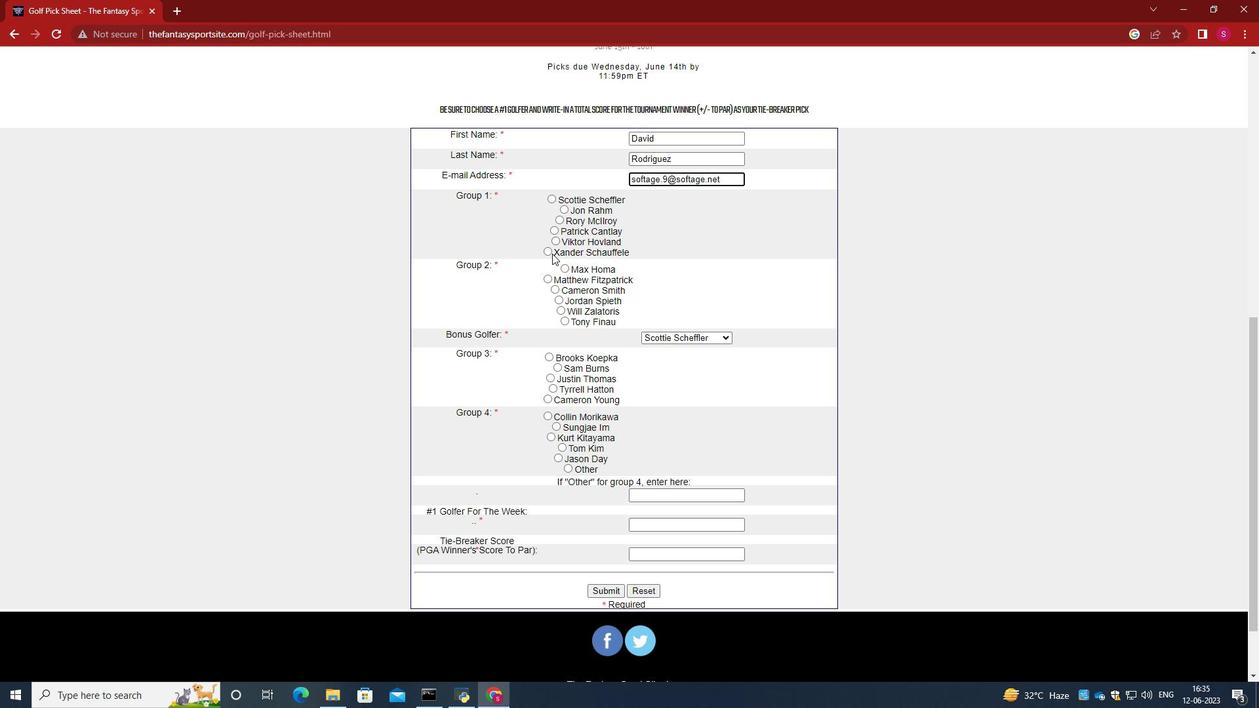 
Action: Mouse pressed left at (551, 253)
Screenshot: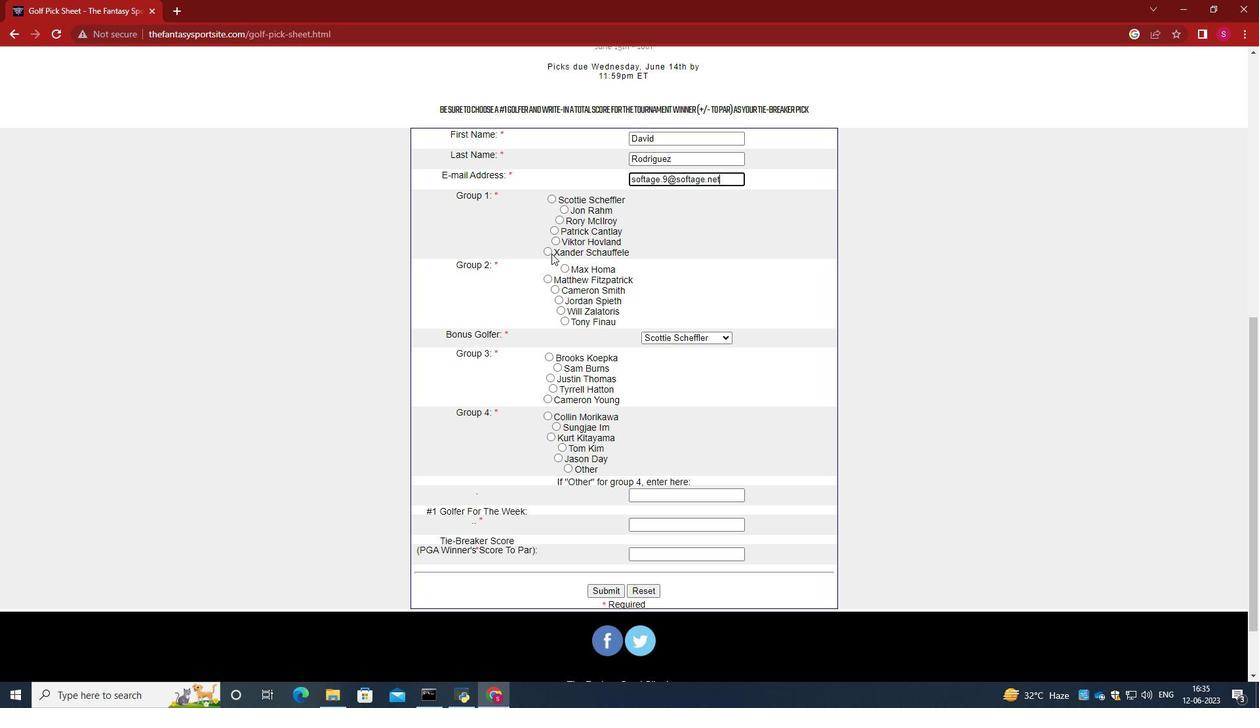 
Action: Mouse moved to (690, 243)
Screenshot: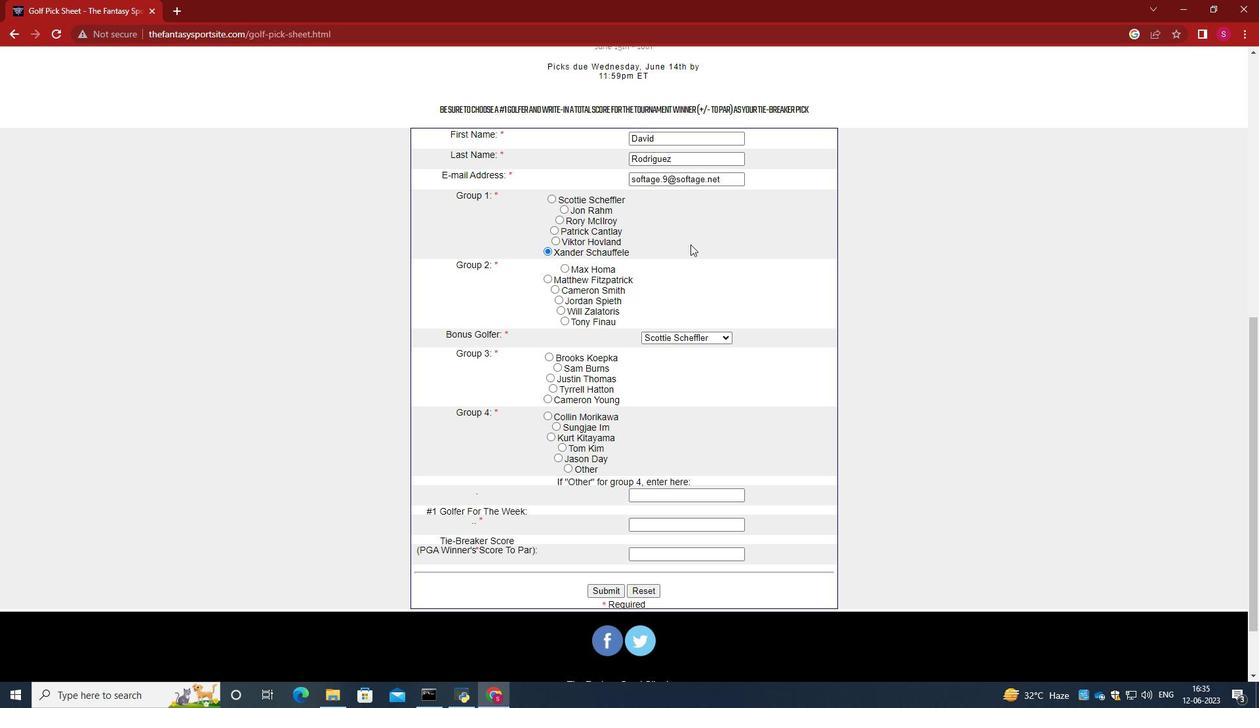 
Action: Mouse scrolled (690, 242) with delta (0, 0)
Screenshot: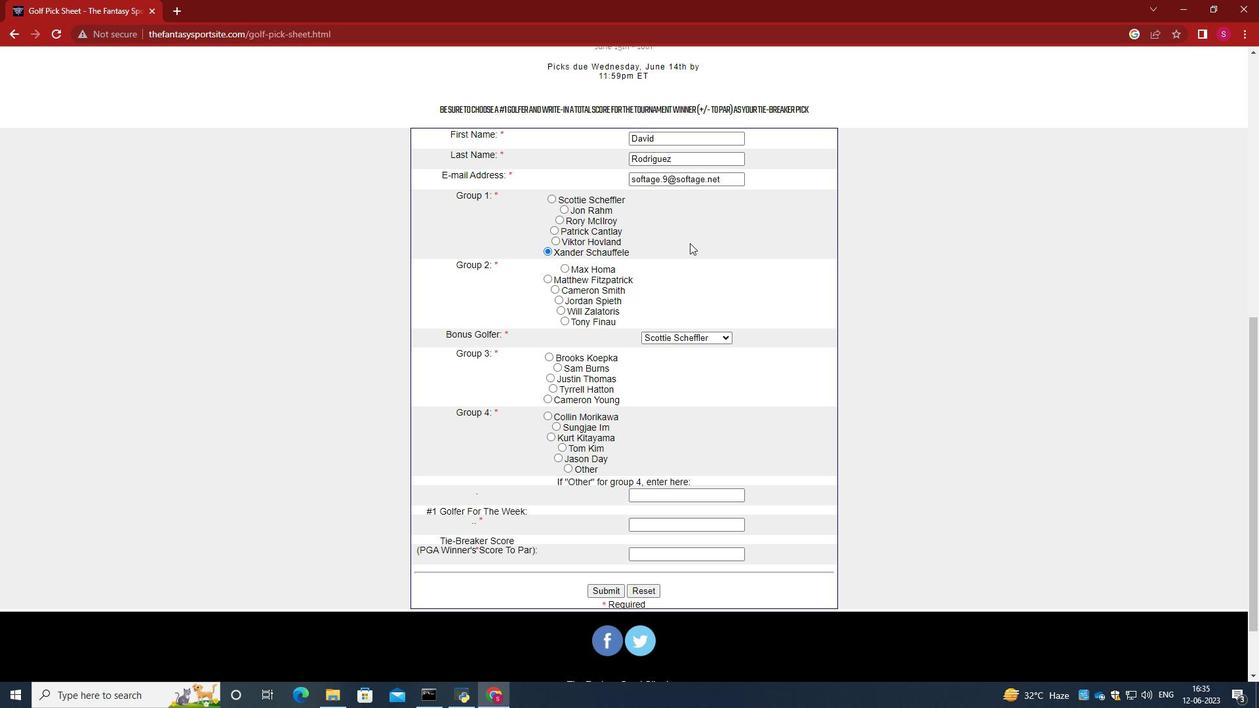 
Action: Mouse moved to (551, 222)
Screenshot: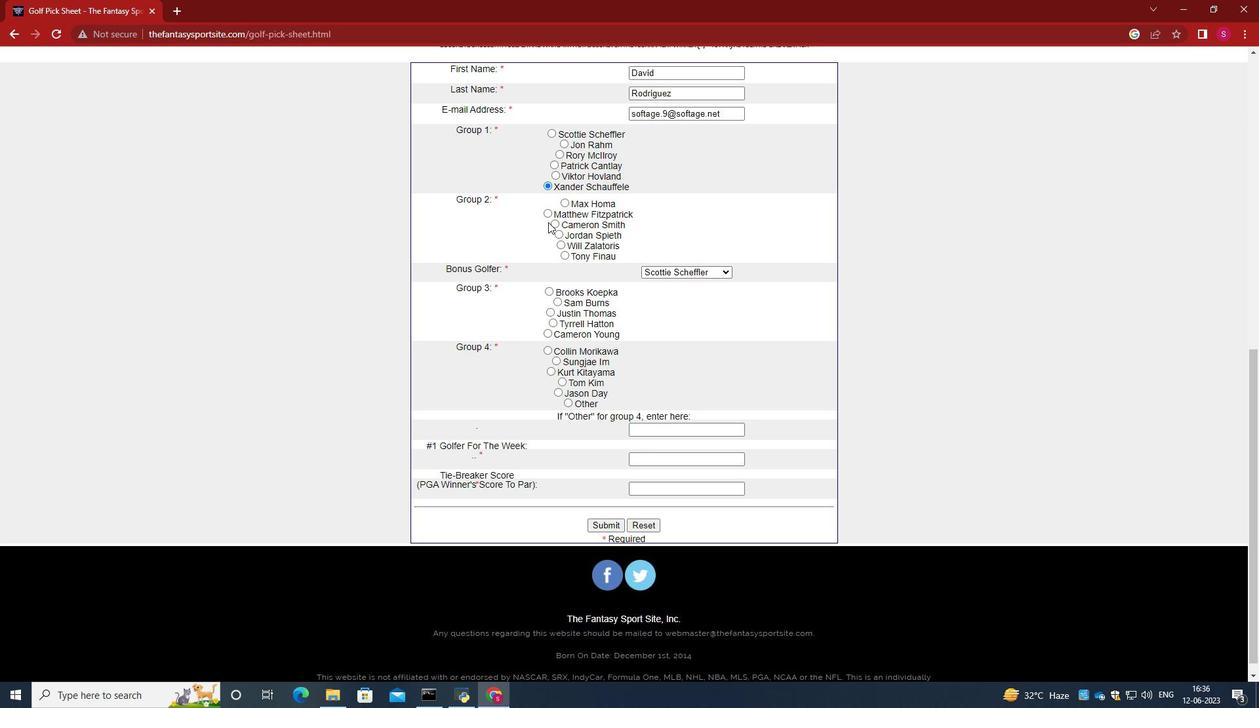 
Action: Mouse pressed left at (551, 222)
Screenshot: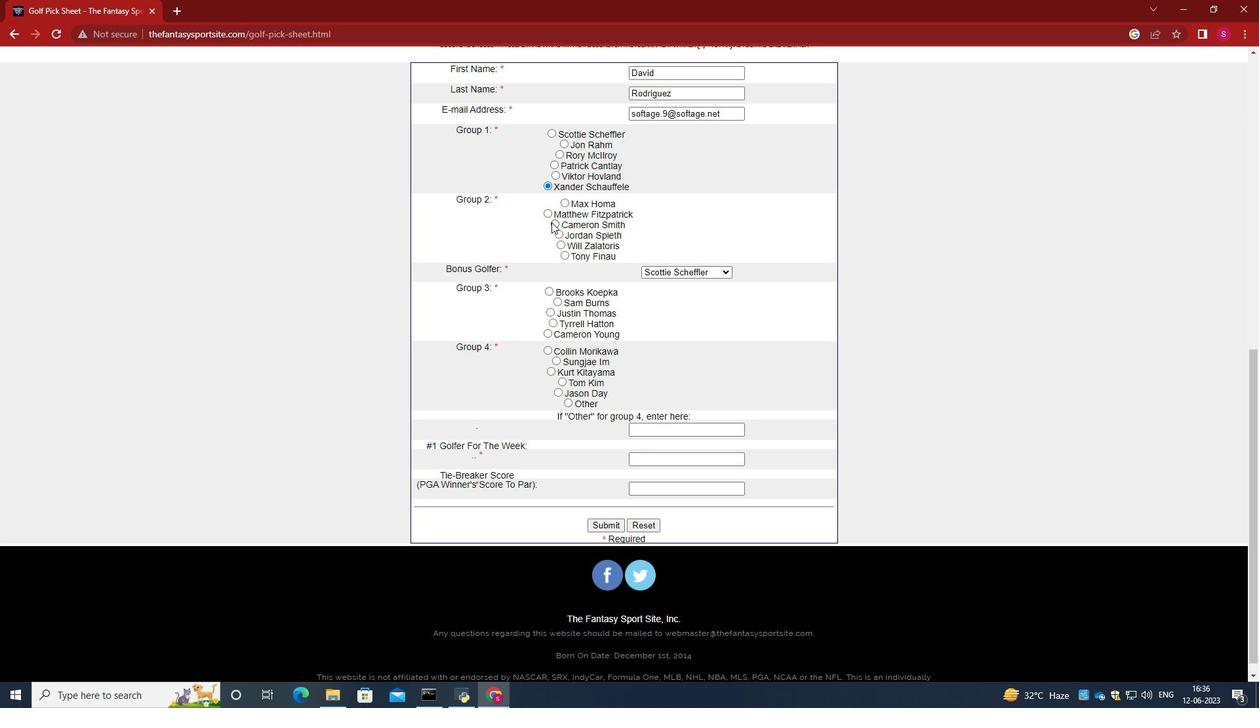 
Action: Mouse moved to (664, 272)
Screenshot: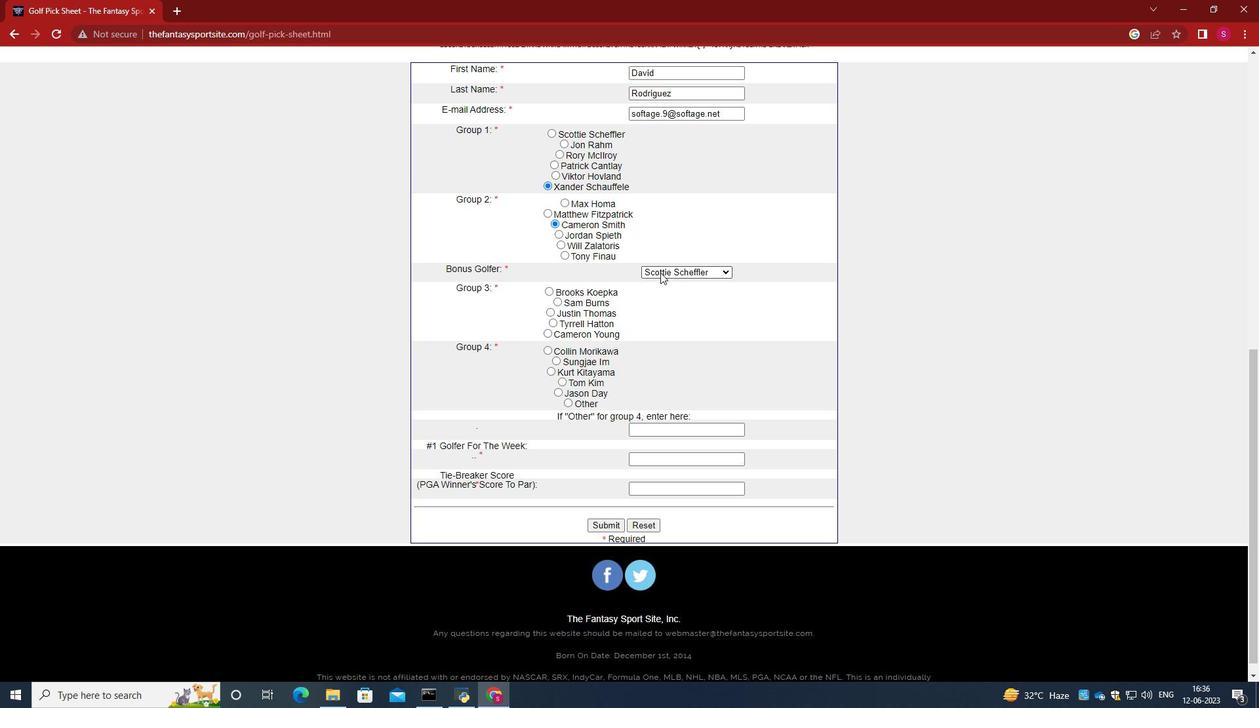 
Action: Mouse pressed left at (664, 272)
Screenshot: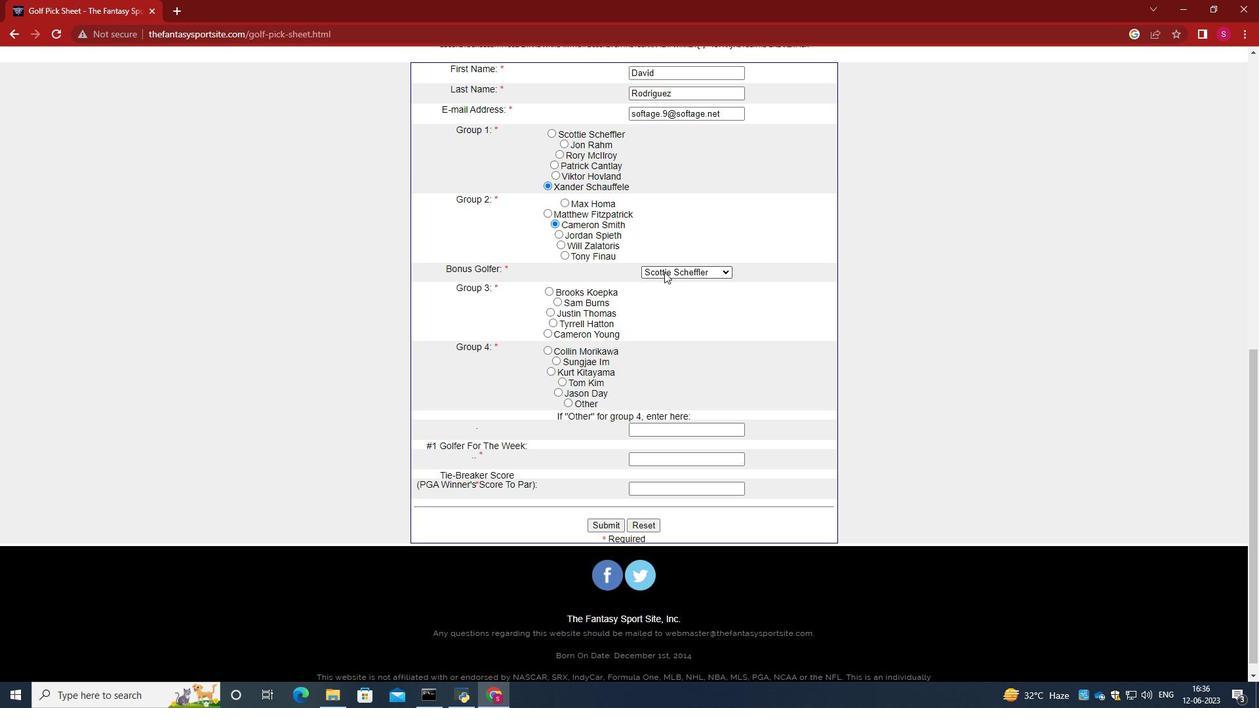 
Action: Mouse moved to (659, 342)
Screenshot: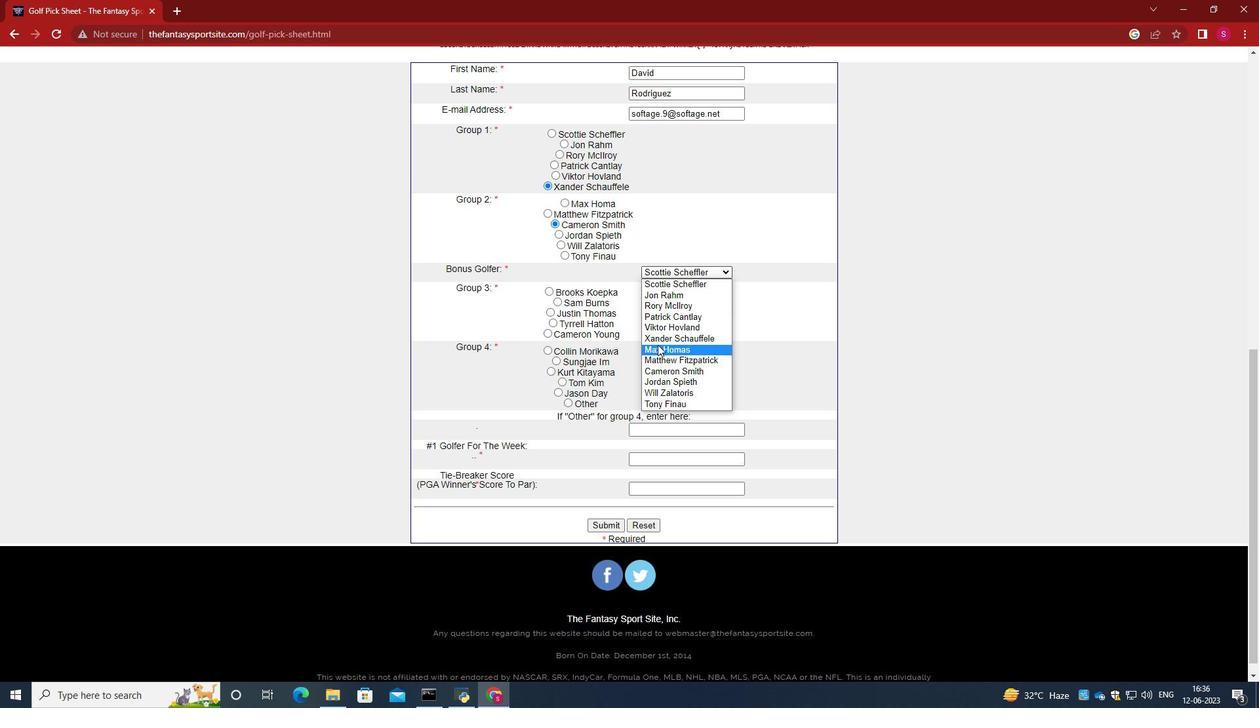 
Action: Mouse pressed left at (659, 342)
Screenshot: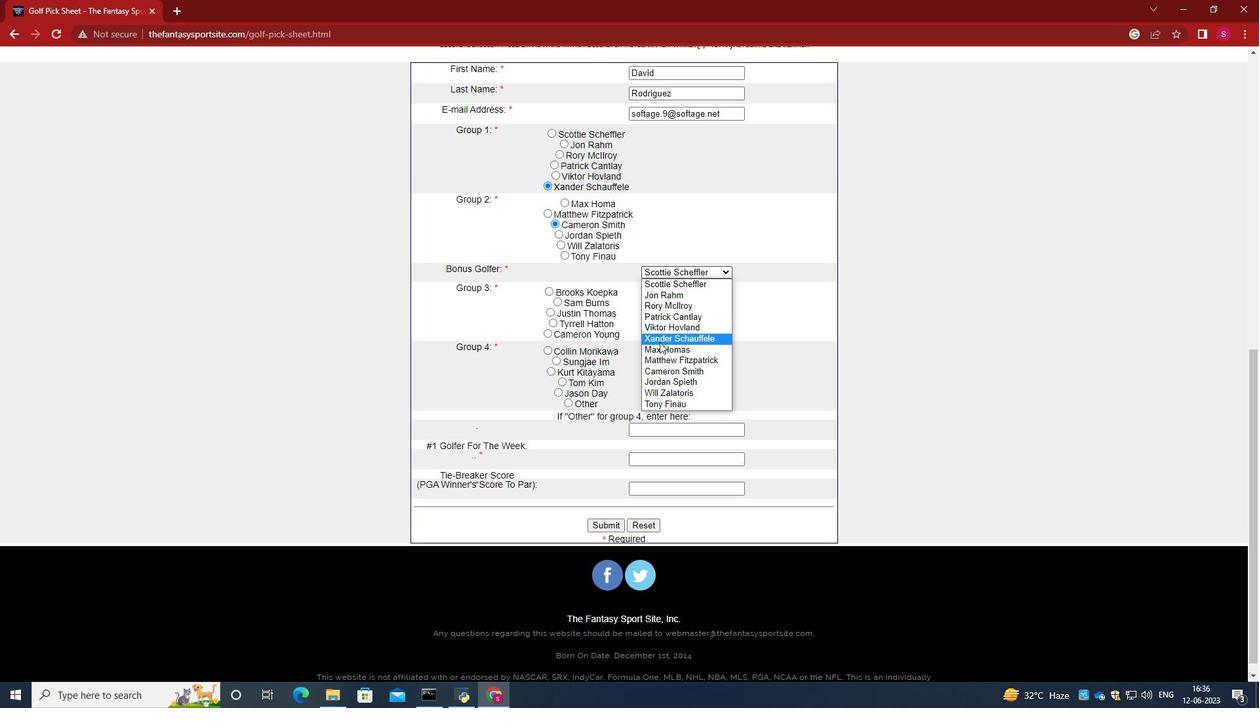 
Action: Mouse moved to (641, 255)
Screenshot: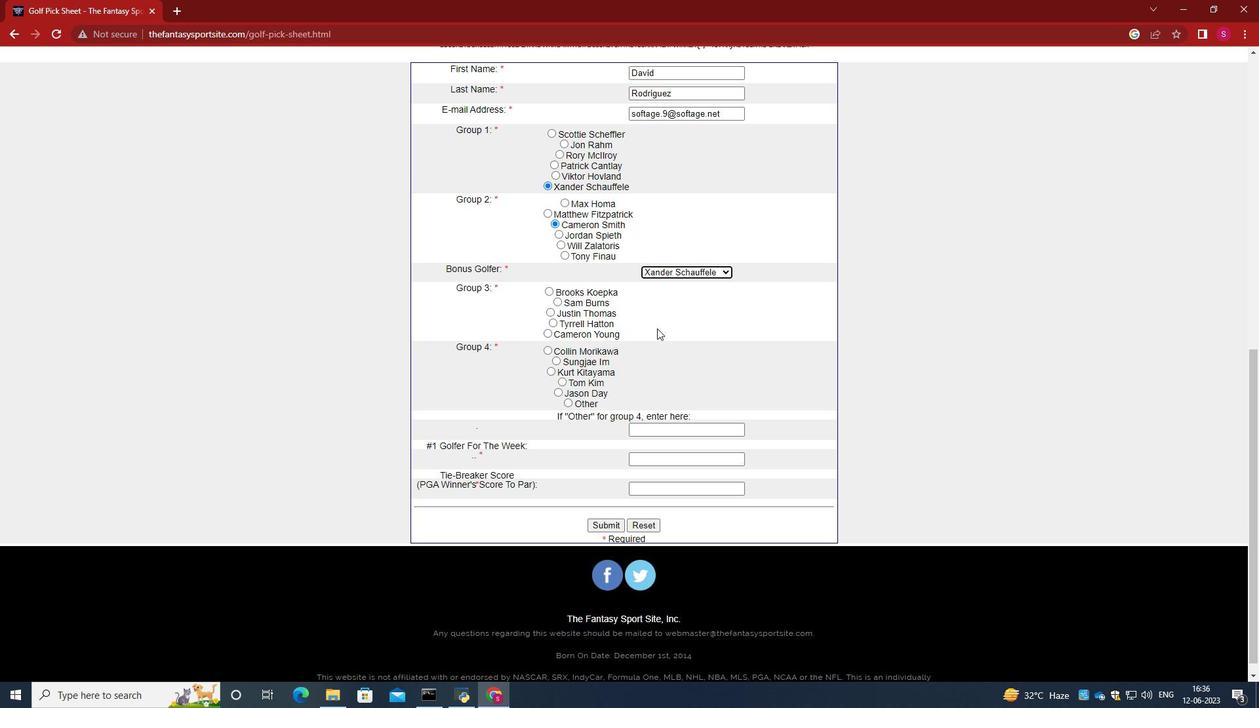 
Action: Mouse scrolled (641, 254) with delta (0, 0)
Screenshot: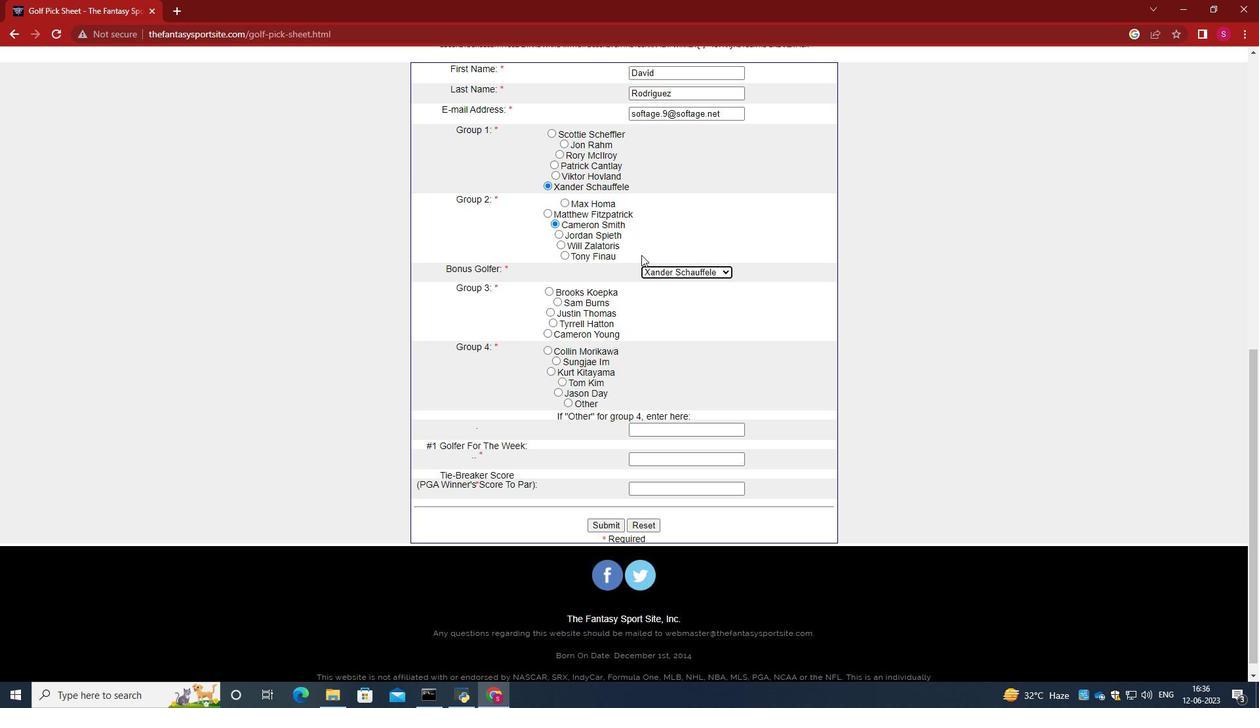 
Action: Mouse scrolled (641, 254) with delta (0, 0)
Screenshot: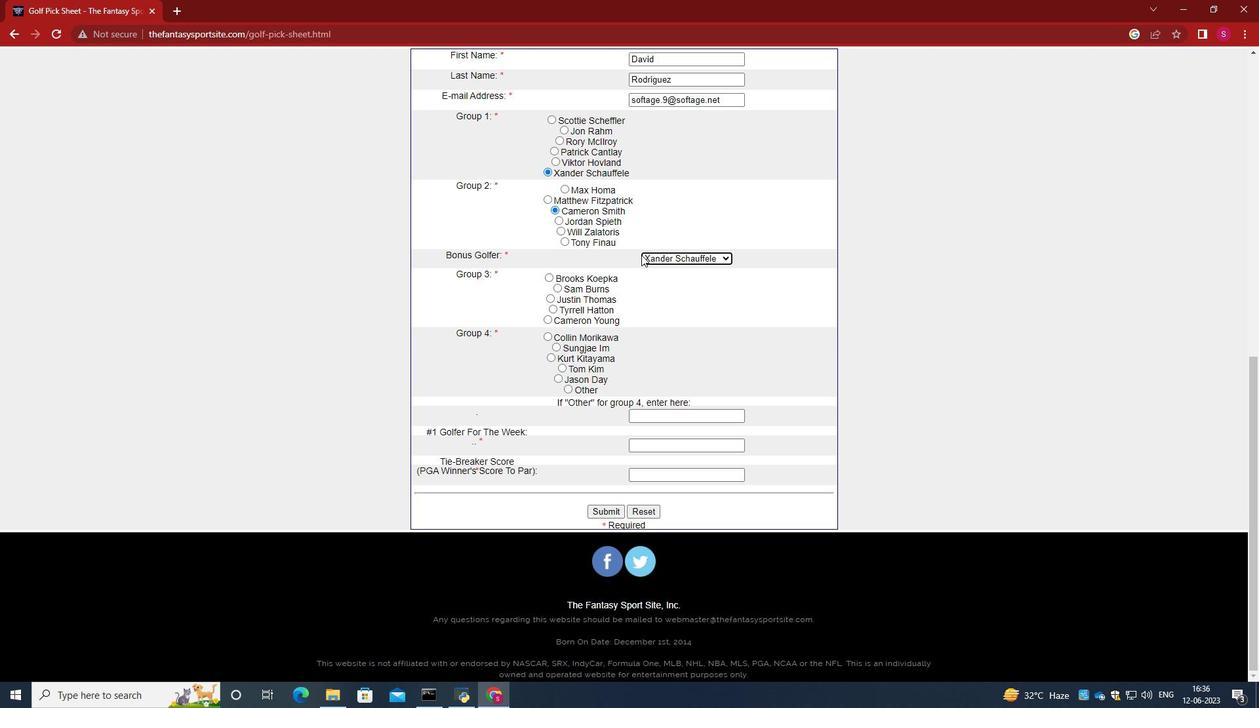 
Action: Mouse moved to (562, 289)
Screenshot: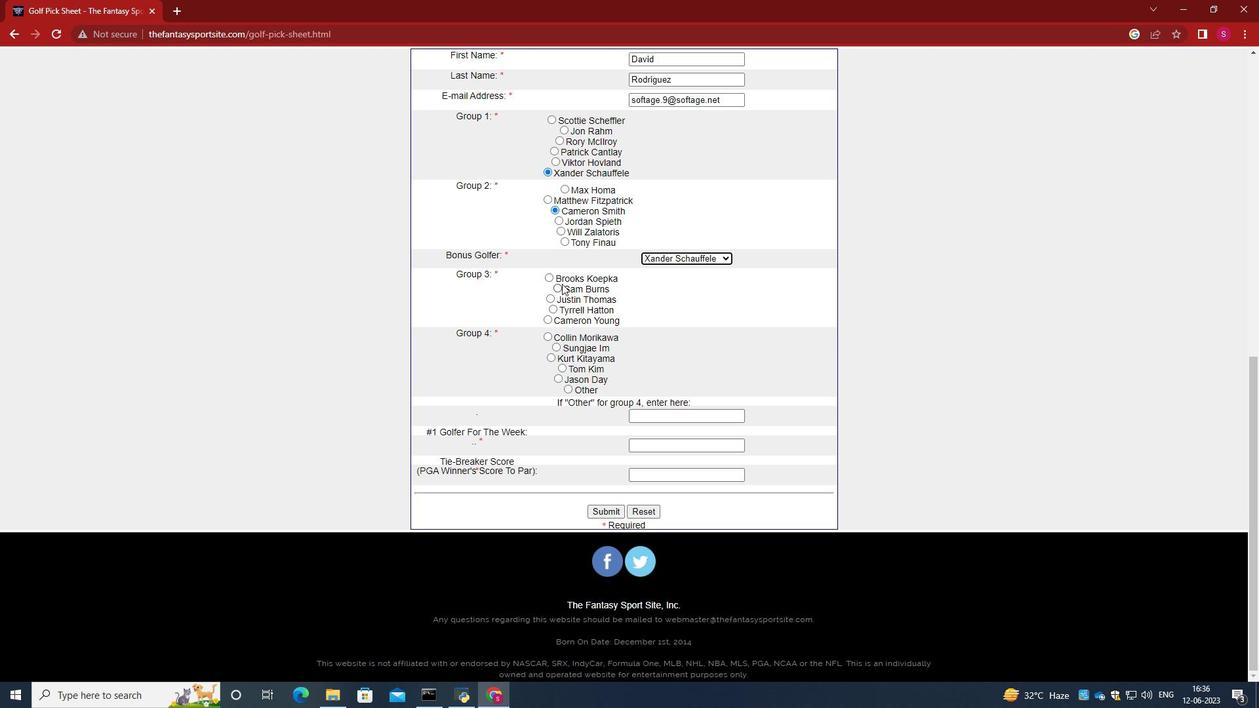 
Action: Mouse pressed left at (562, 289)
Screenshot: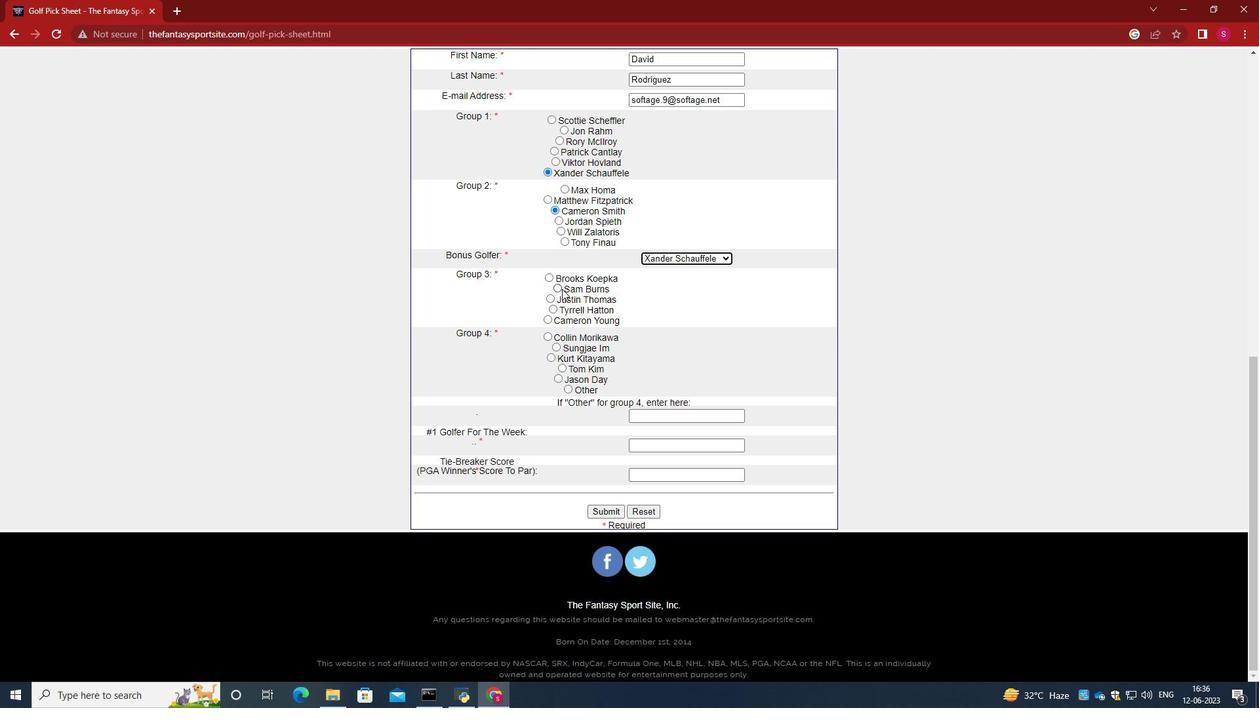 
Action: Mouse moved to (731, 289)
Screenshot: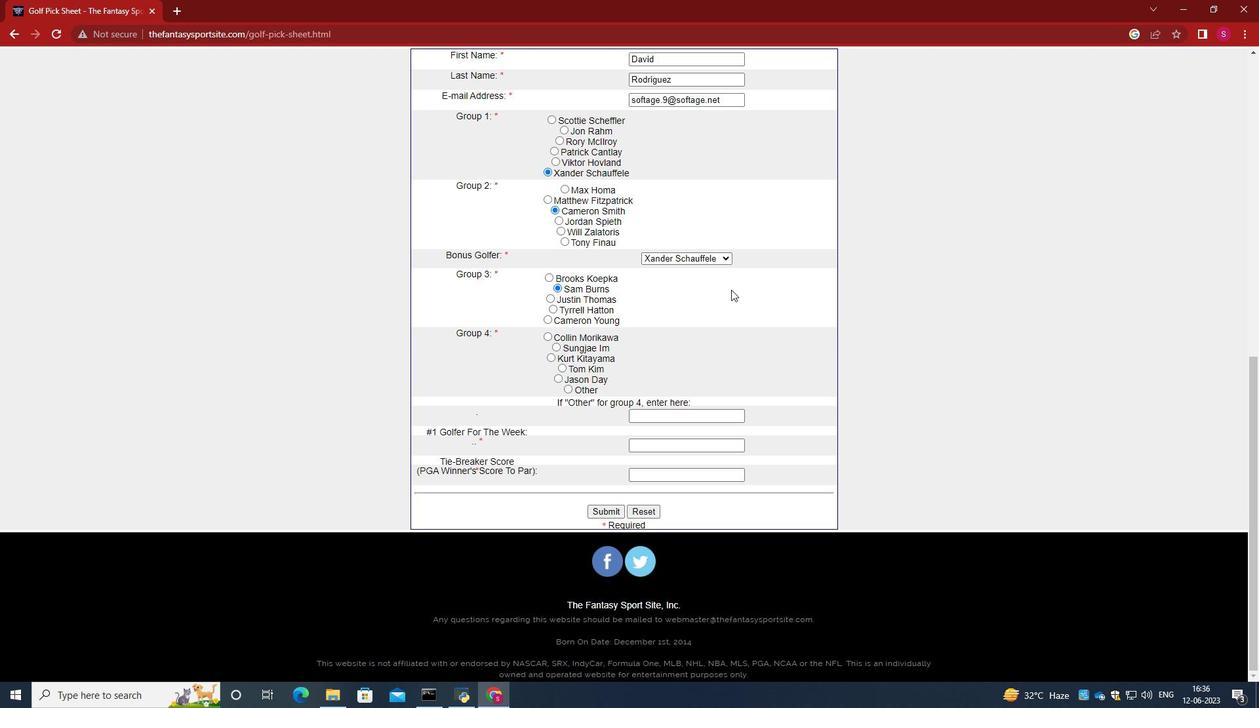 
Action: Mouse scrolled (731, 288) with delta (0, 0)
Screenshot: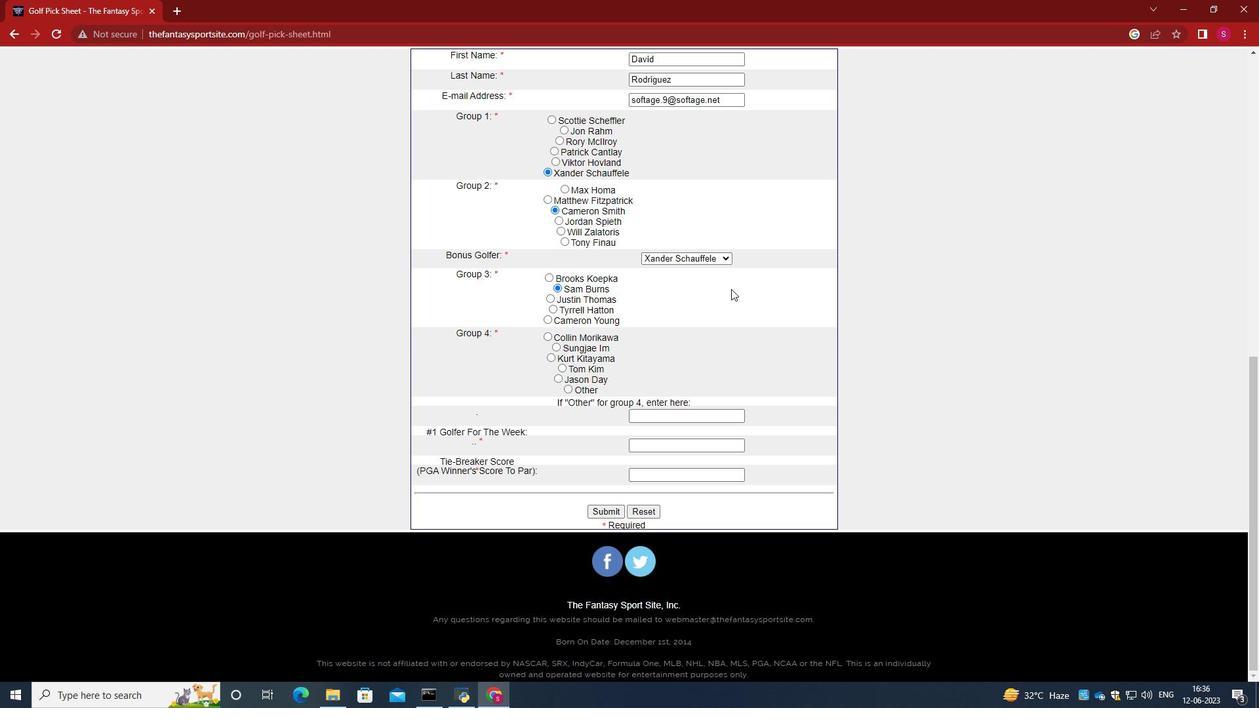 
Action: Mouse scrolled (731, 288) with delta (0, 0)
Screenshot: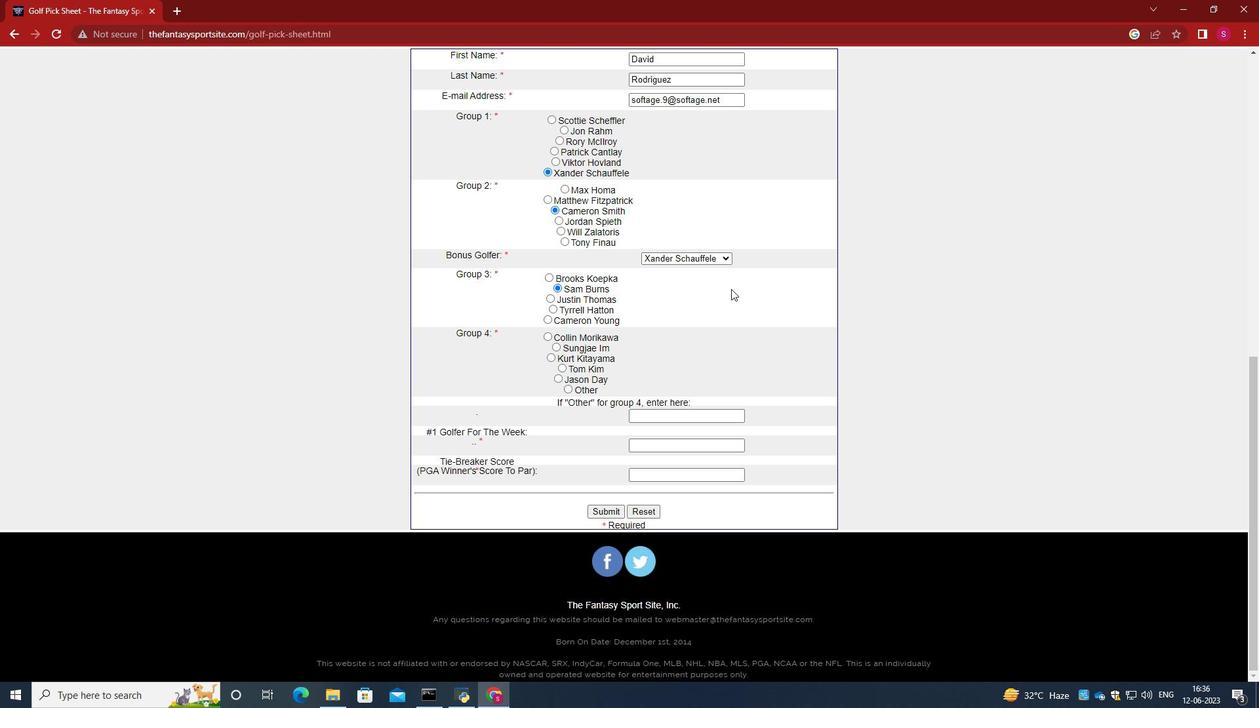 
Action: Mouse moved to (564, 383)
Screenshot: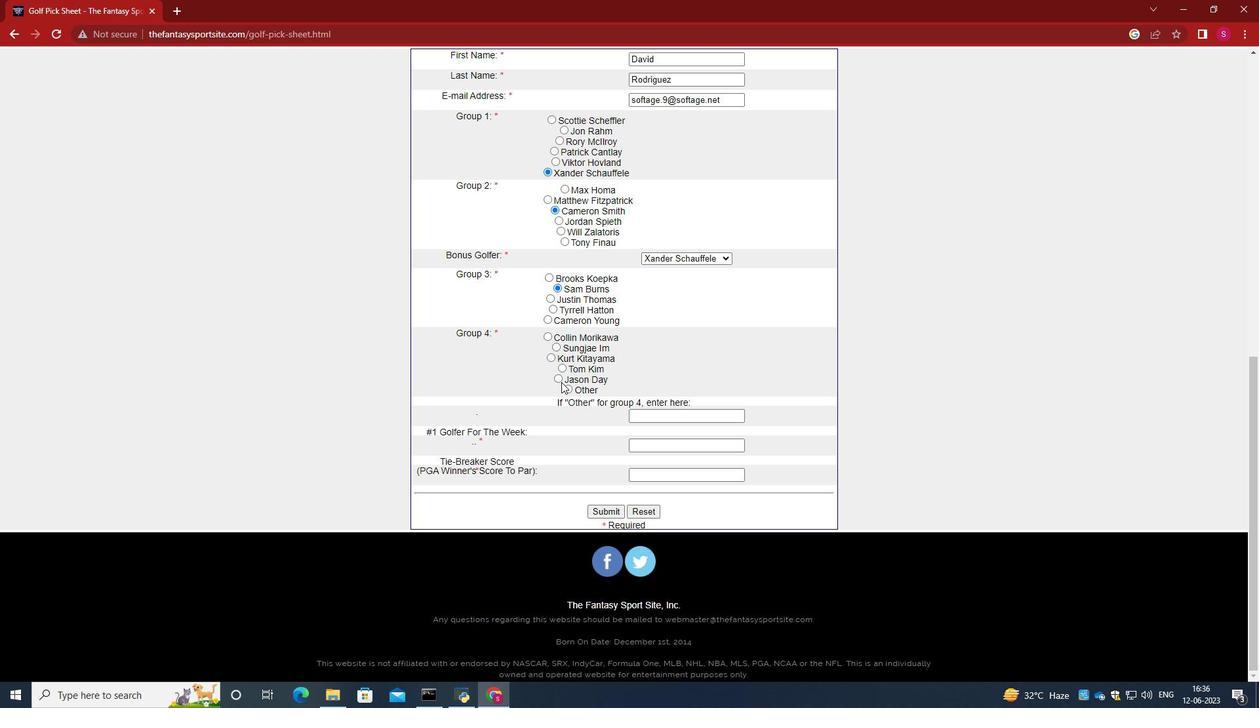 
Action: Mouse pressed left at (564, 383)
Screenshot: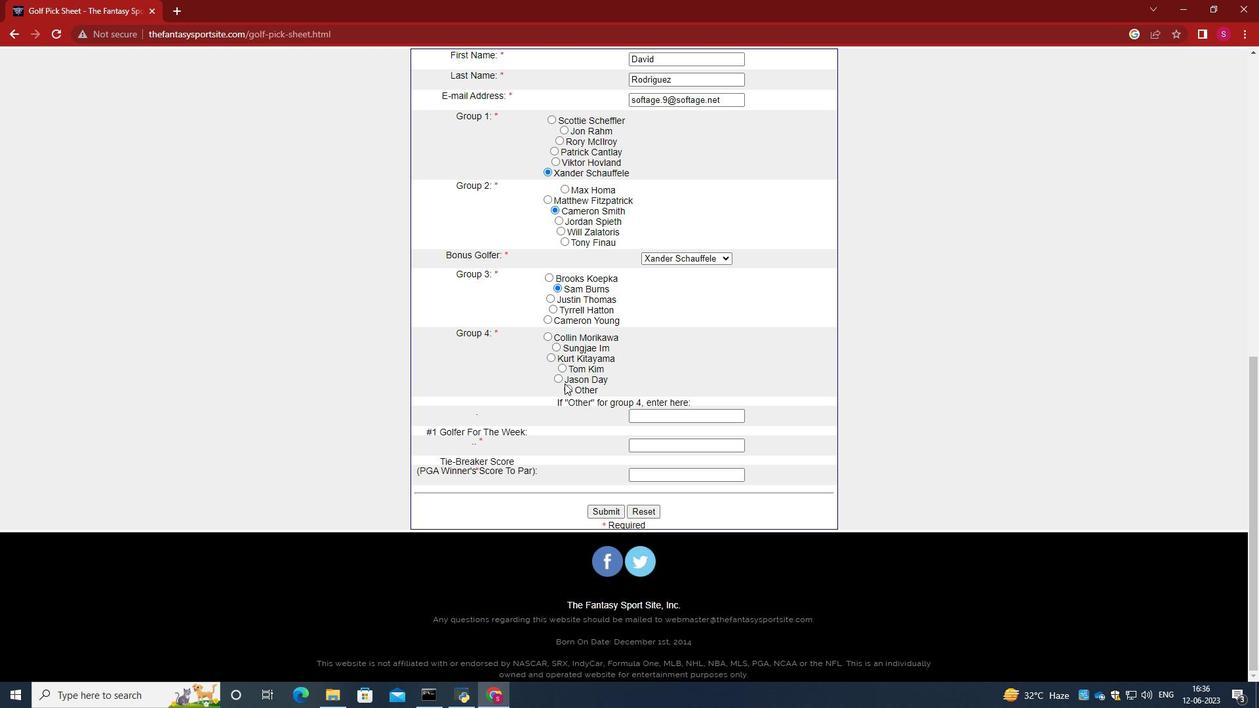 
Action: Mouse moved to (569, 389)
Screenshot: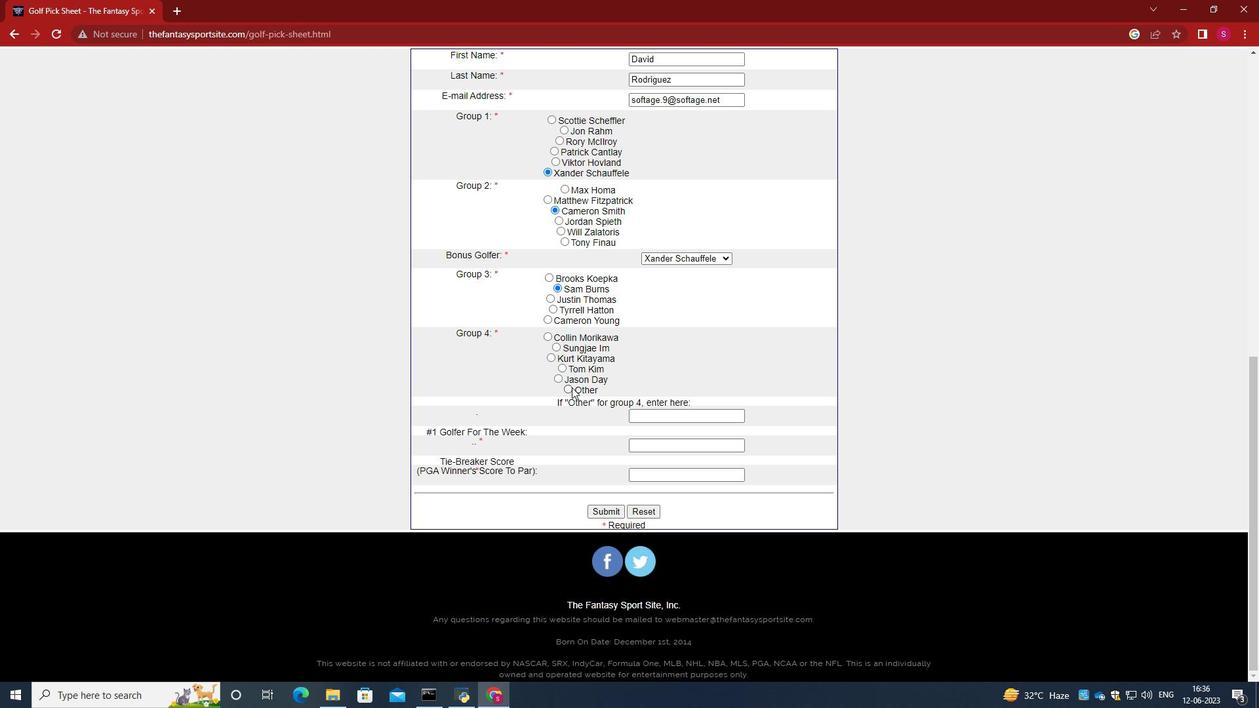 
Action: Mouse pressed left at (569, 389)
Screenshot: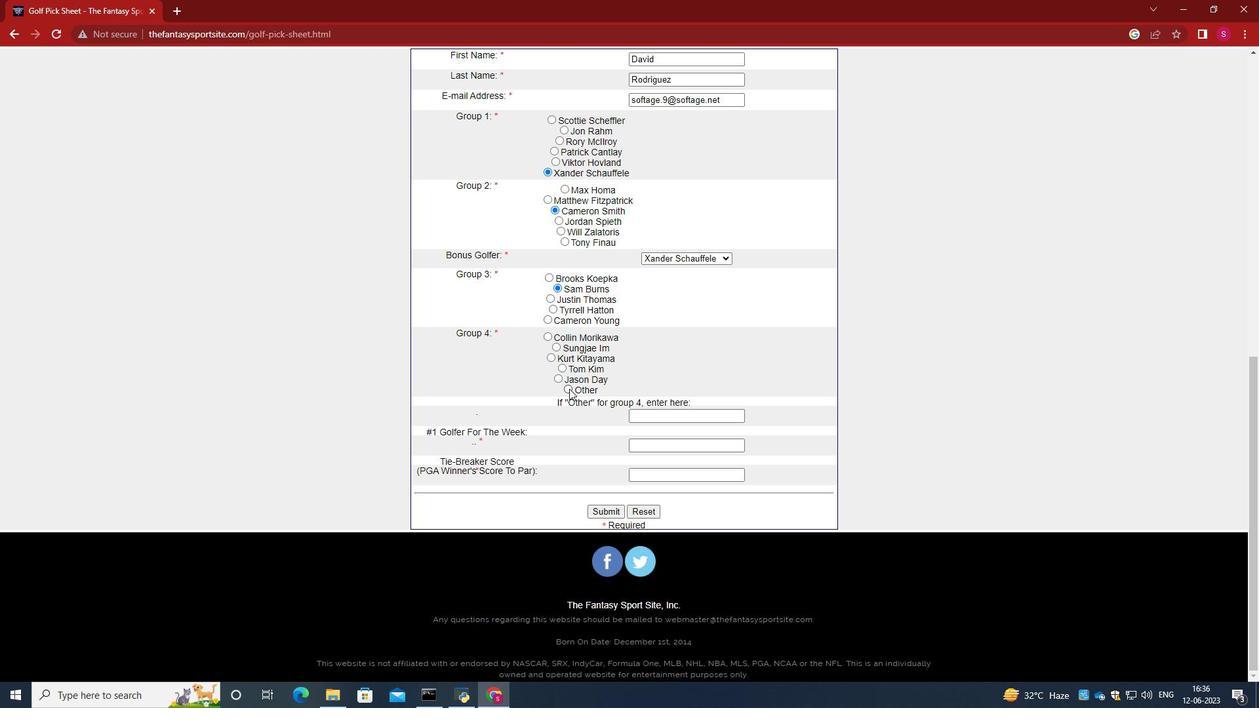 
Action: Mouse moved to (676, 416)
Screenshot: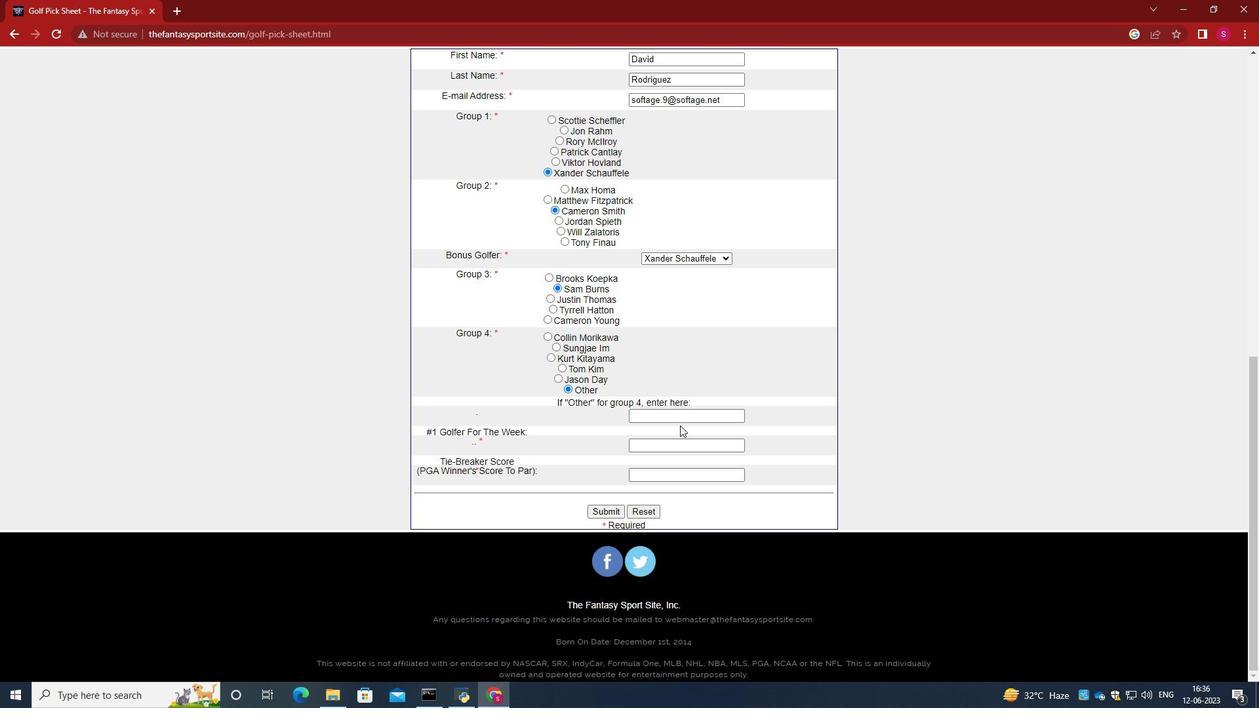 
Action: Mouse pressed left at (676, 416)
Screenshot: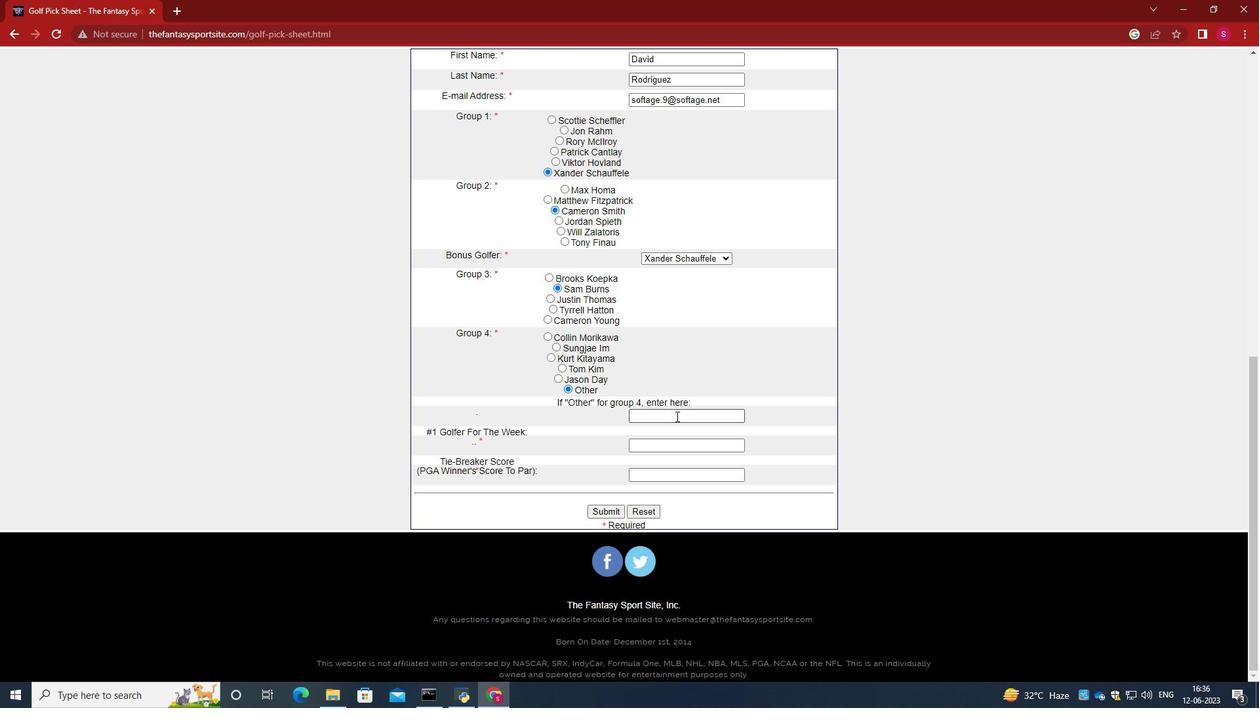 
Action: Key pressed <Key.caps_lock>S<Key.caps_lock>ahith<Key.space><Key.caps_lock>T<Key.caps_lock>heg<Key.backspace>egala<Key.tab><Key.caps_lock>H<Key.caps_lock>ideki<Key.space><Key.caps_lock>M<Key.caps_lock>ast<Key.backspace><Key.backspace>tsuyama<Key.tab>0
Screenshot: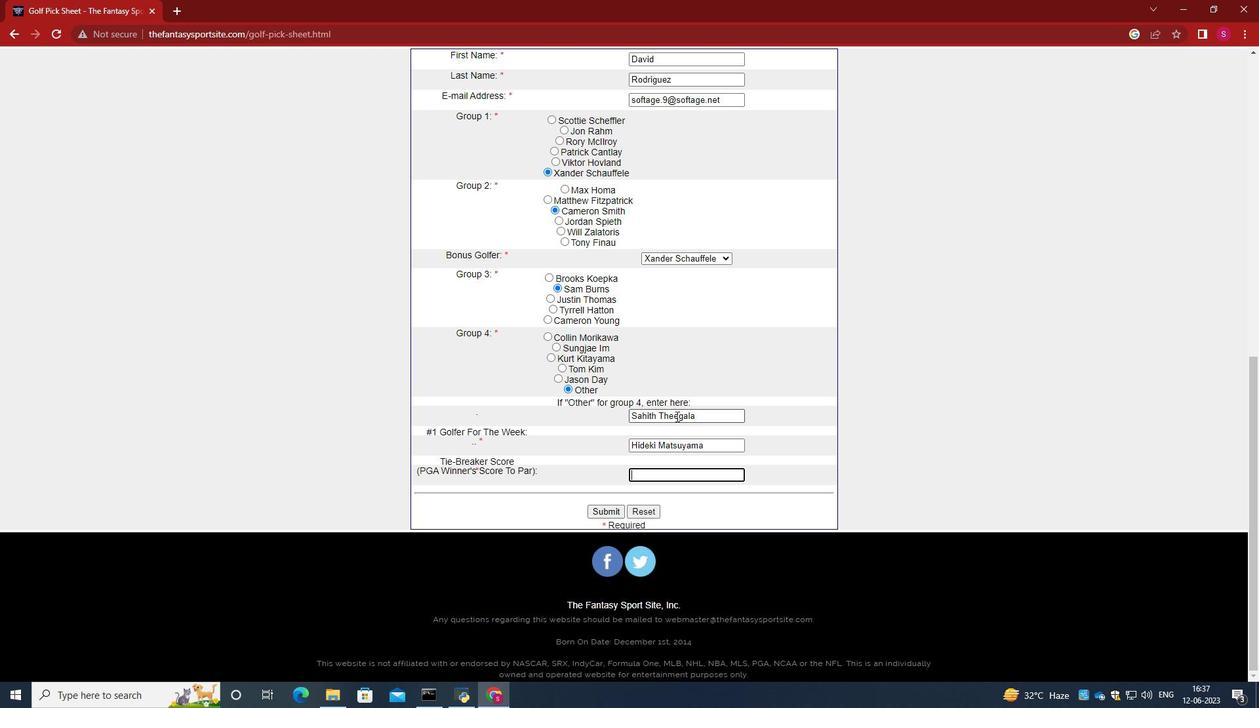 
Action: Mouse moved to (604, 514)
Screenshot: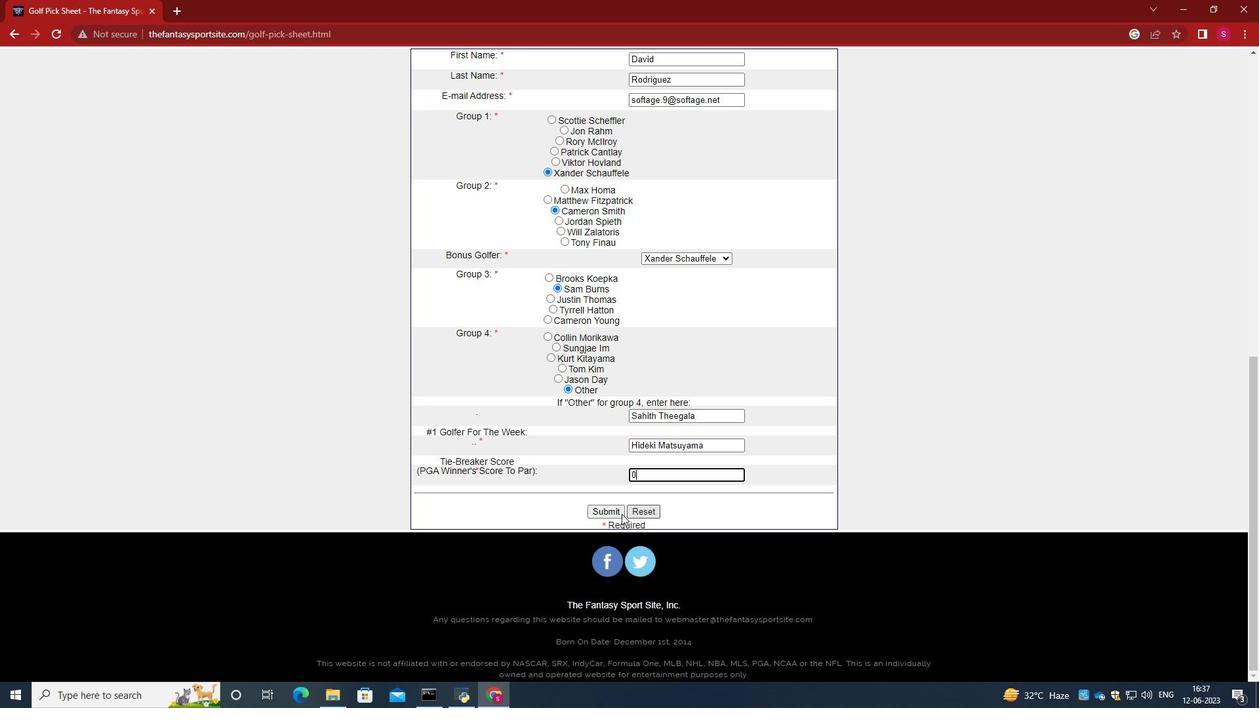 
Action: Mouse pressed left at (604, 514)
Screenshot: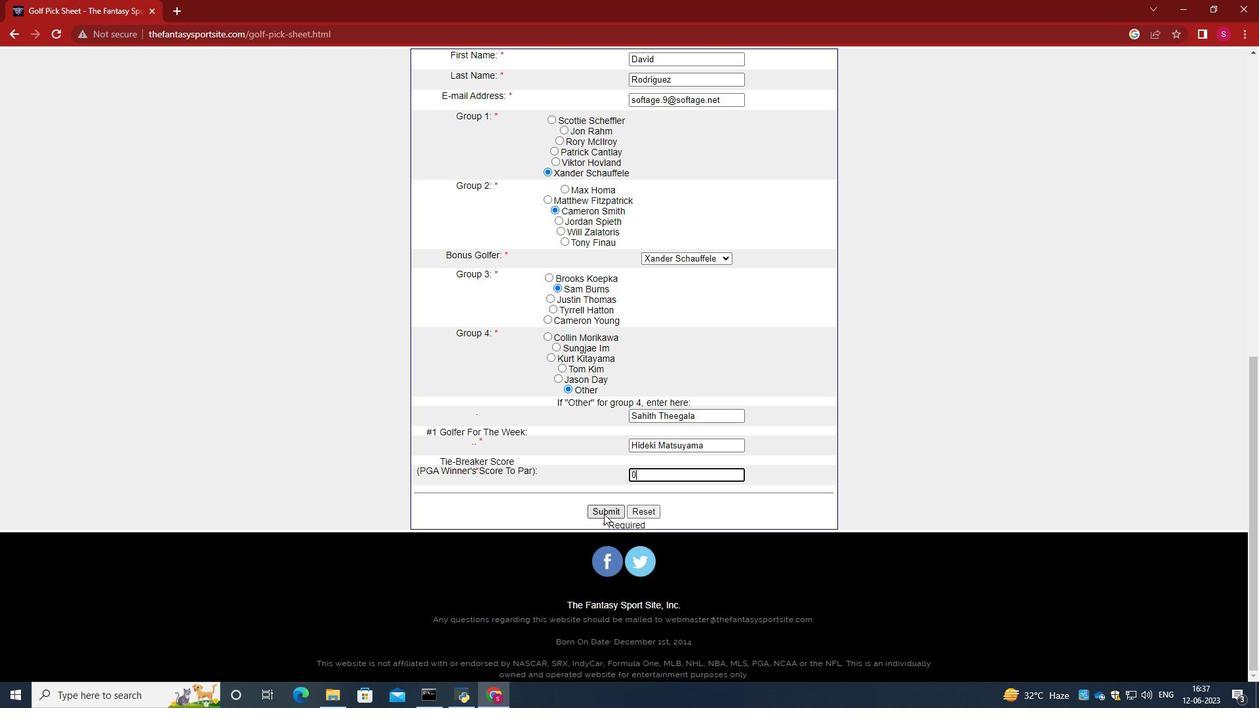 
